 Task: Plan a trip to Caxito, Angola from 12th December, 2023 to 16th December, 2023 for 8 adults.8 bedrooms having 8 beds and 8 bathrooms. Property type can be hotel. Amenities needed are: wifi, air conditioning, TV, pool, gym, breakfast. Look for 5 properties as per requirement.
Action: Mouse moved to (469, 64)
Screenshot: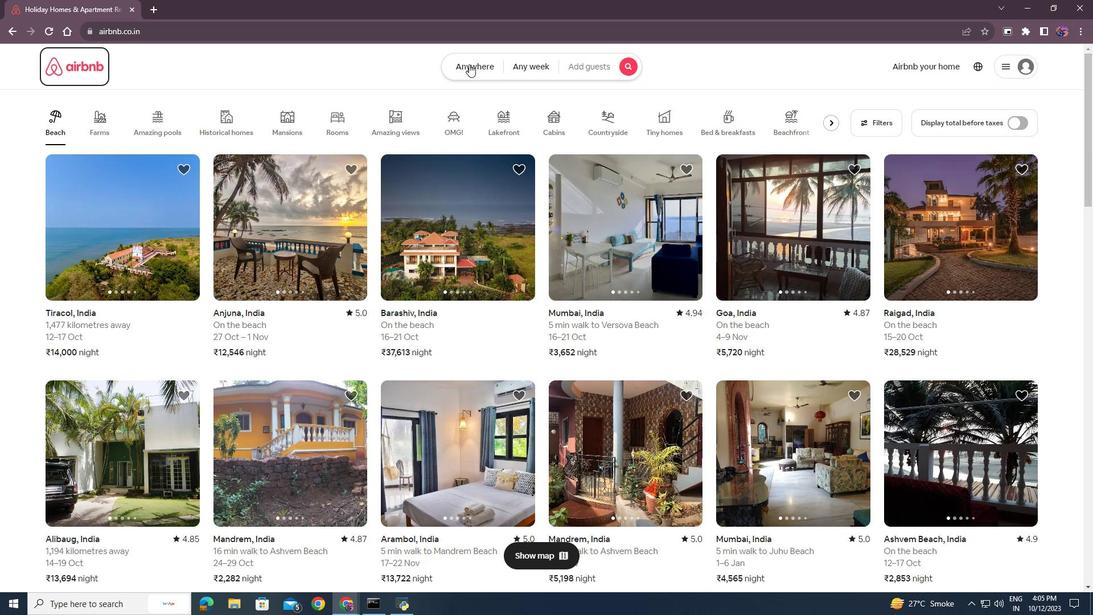 
Action: Mouse pressed left at (469, 64)
Screenshot: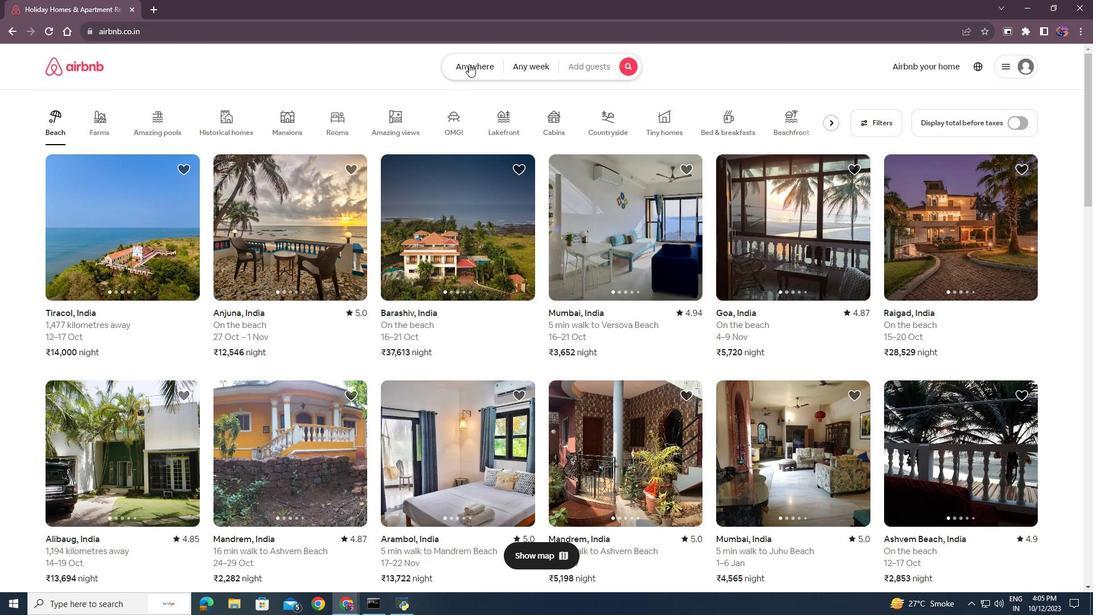 
Action: Mouse moved to (357, 111)
Screenshot: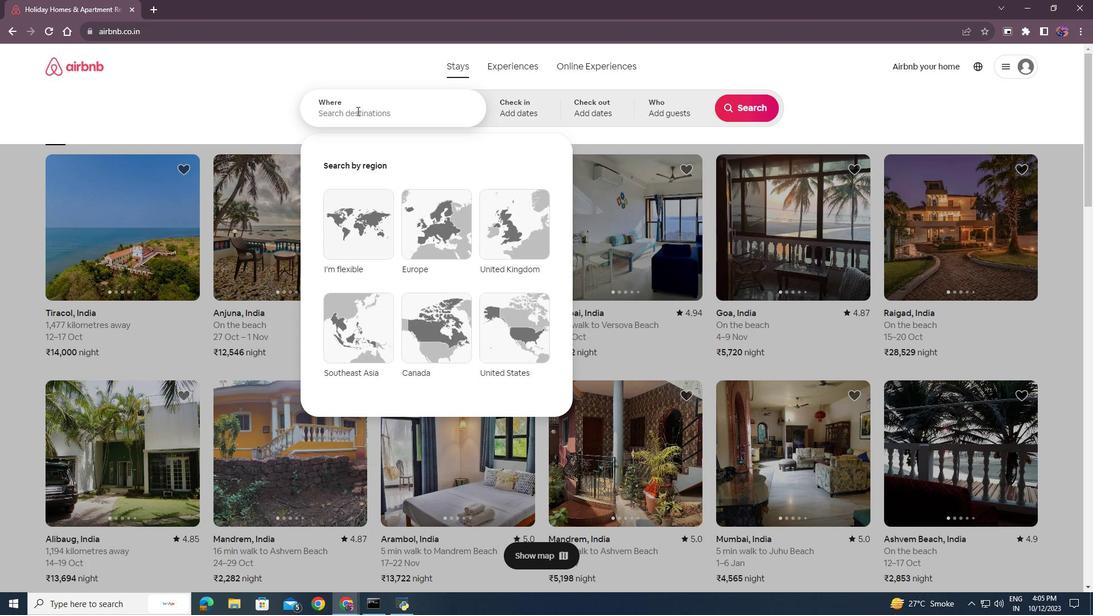 
Action: Mouse pressed left at (357, 111)
Screenshot: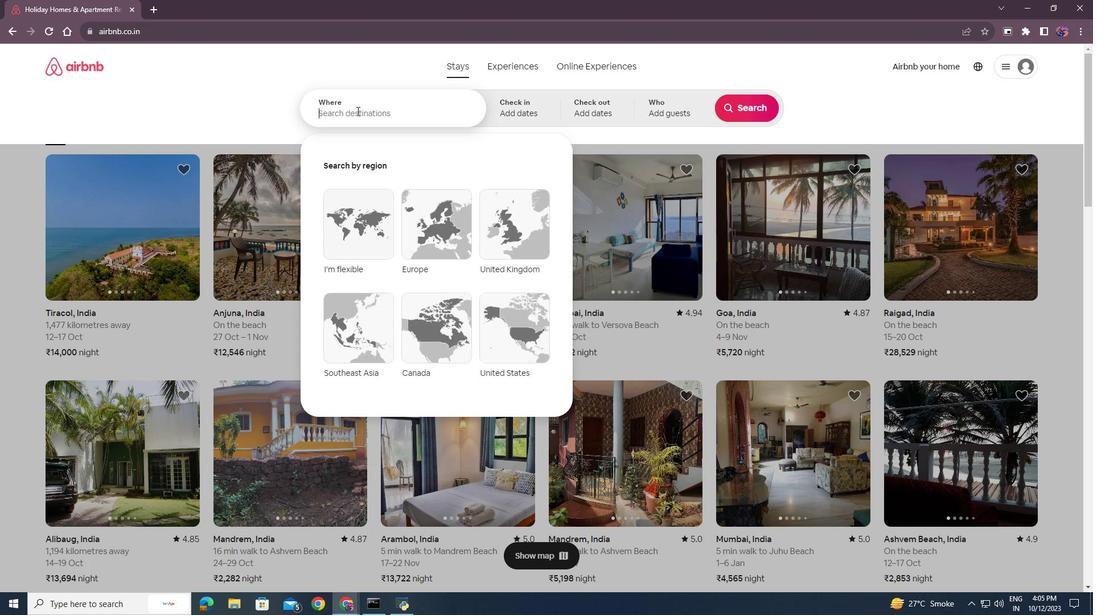 
Action: Mouse moved to (357, 111)
Screenshot: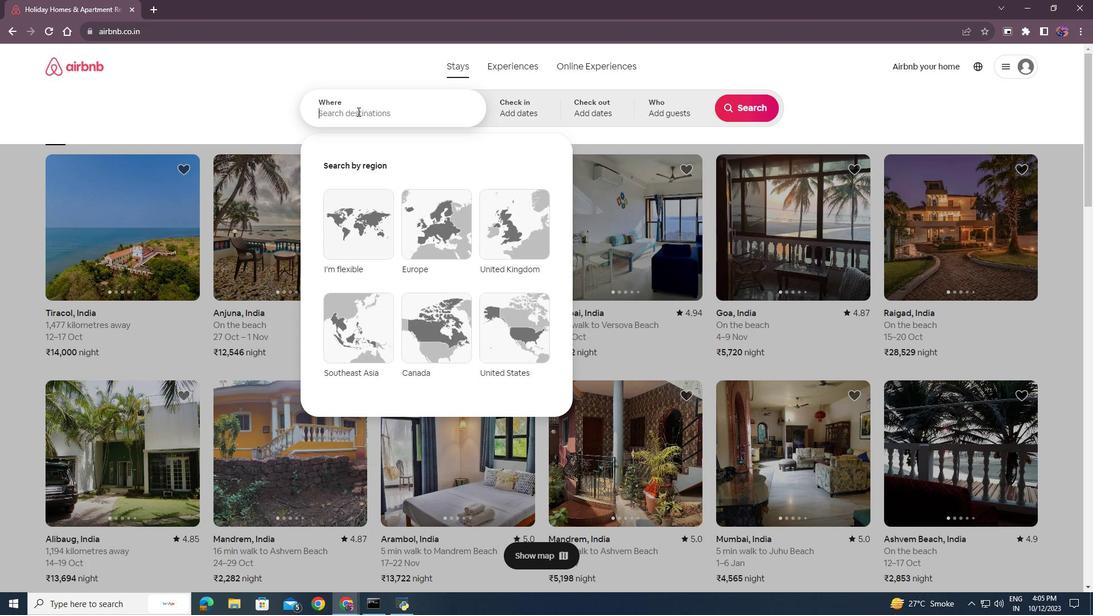 
Action: Key pressed <Key.shift><Key.shift><Key.shift><Key.shift><Key.shift><Key.shift><Key.shift>Caxito,<Key.space><Key.shift>Angola<Key.enter>
Screenshot: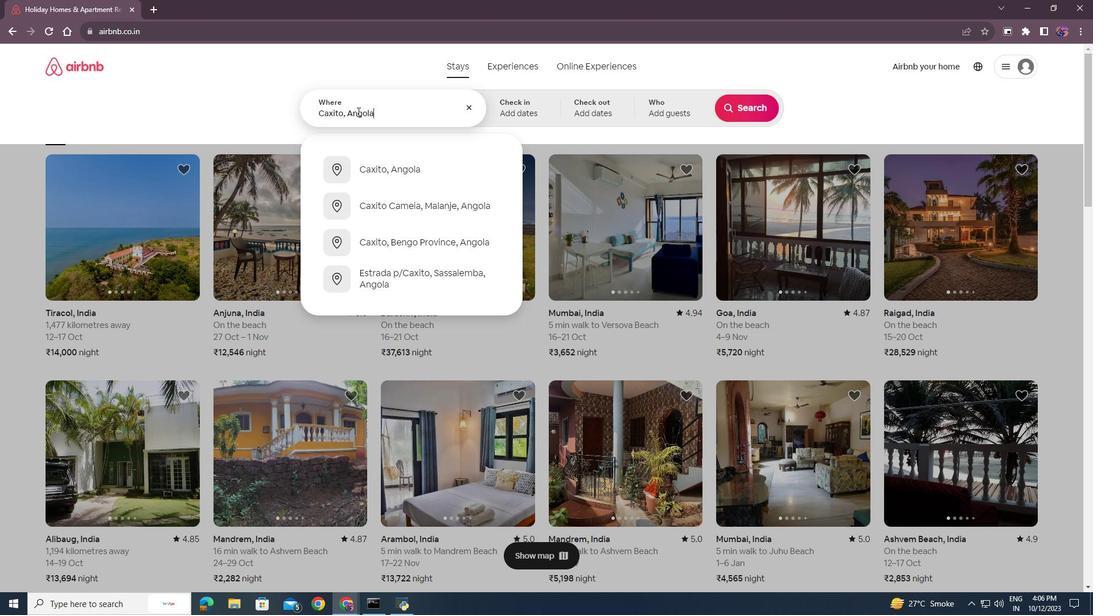 
Action: Mouse moved to (743, 194)
Screenshot: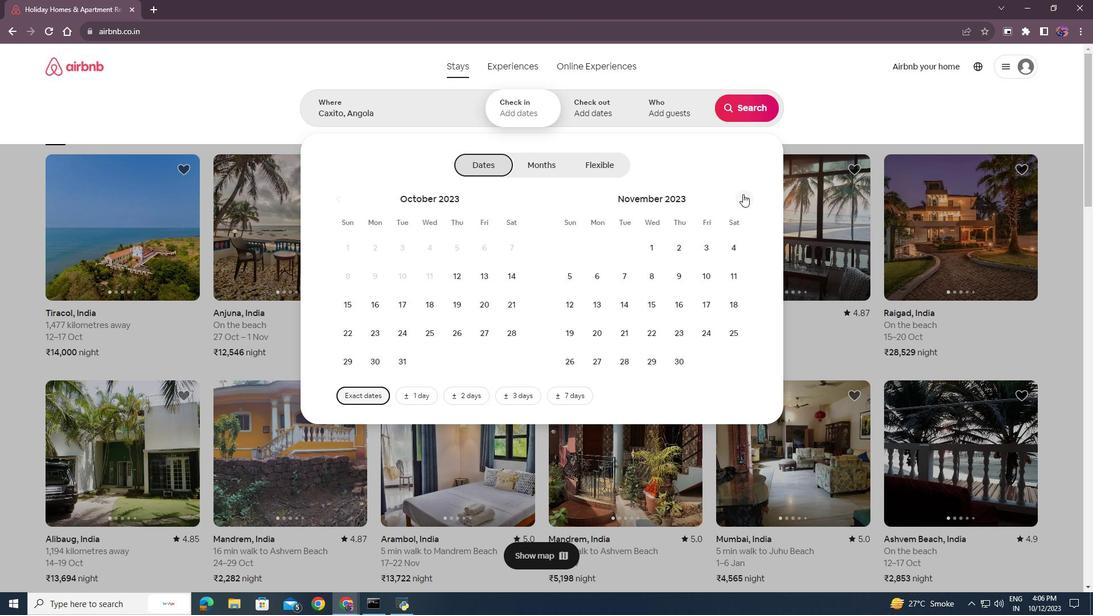
Action: Mouse pressed left at (743, 194)
Screenshot: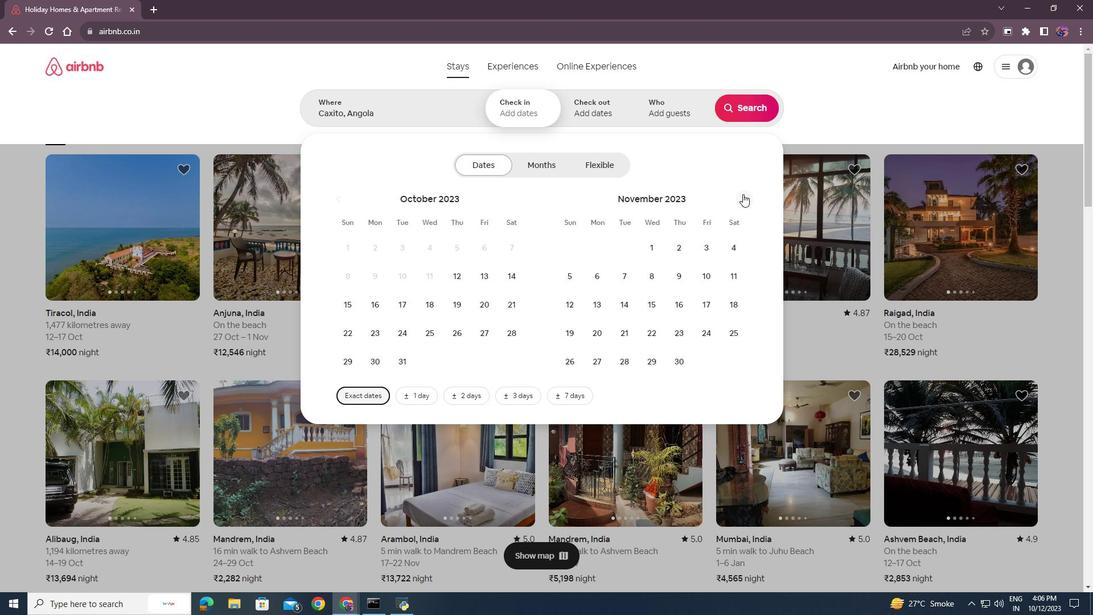 
Action: Mouse moved to (629, 303)
Screenshot: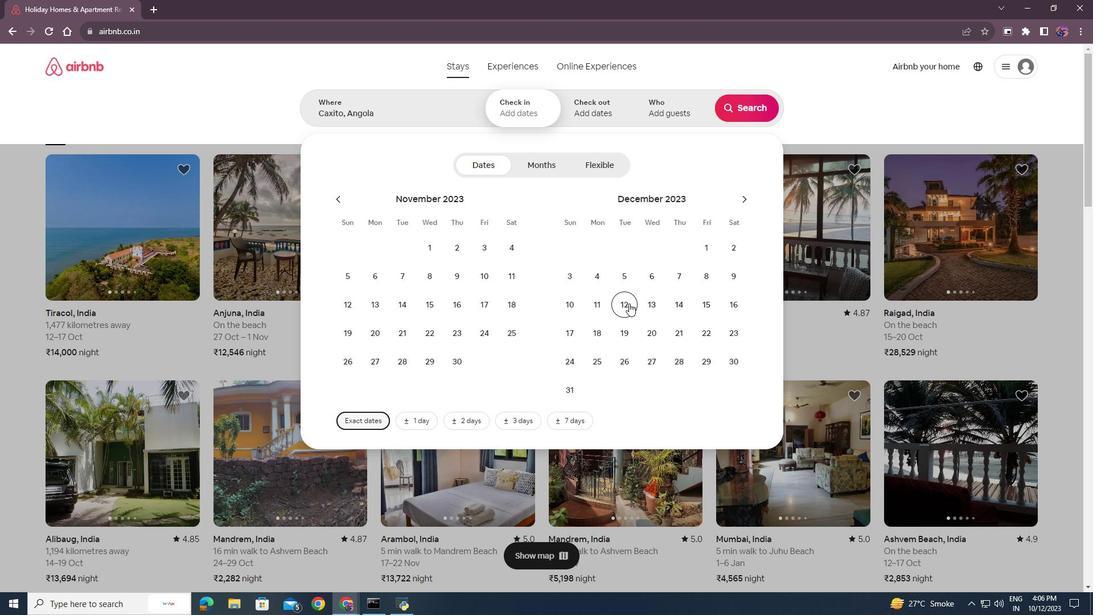 
Action: Mouse pressed left at (629, 303)
Screenshot: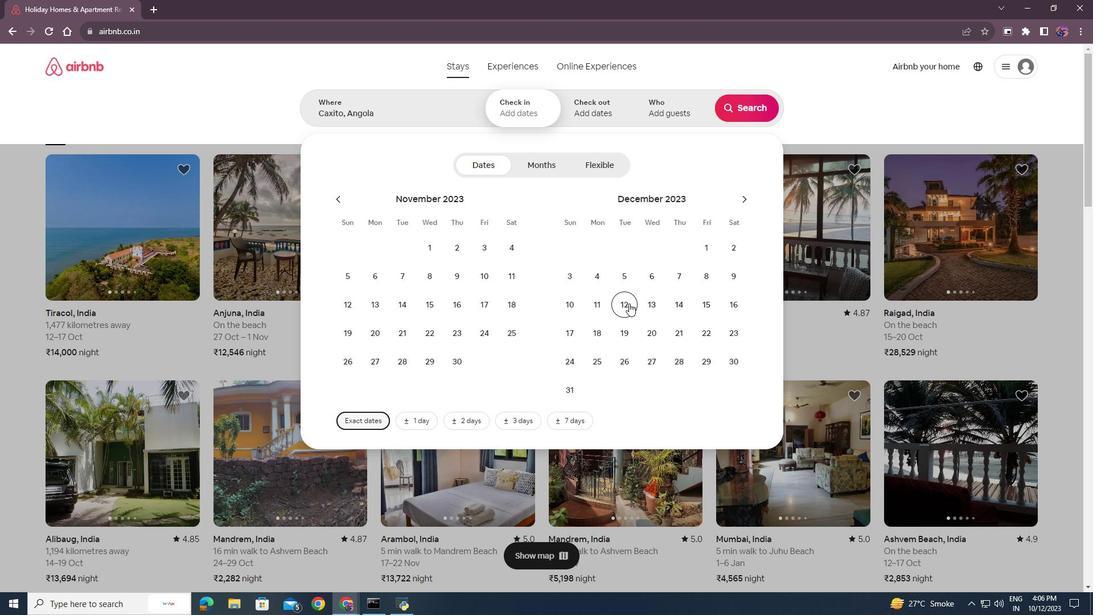
Action: Mouse moved to (734, 304)
Screenshot: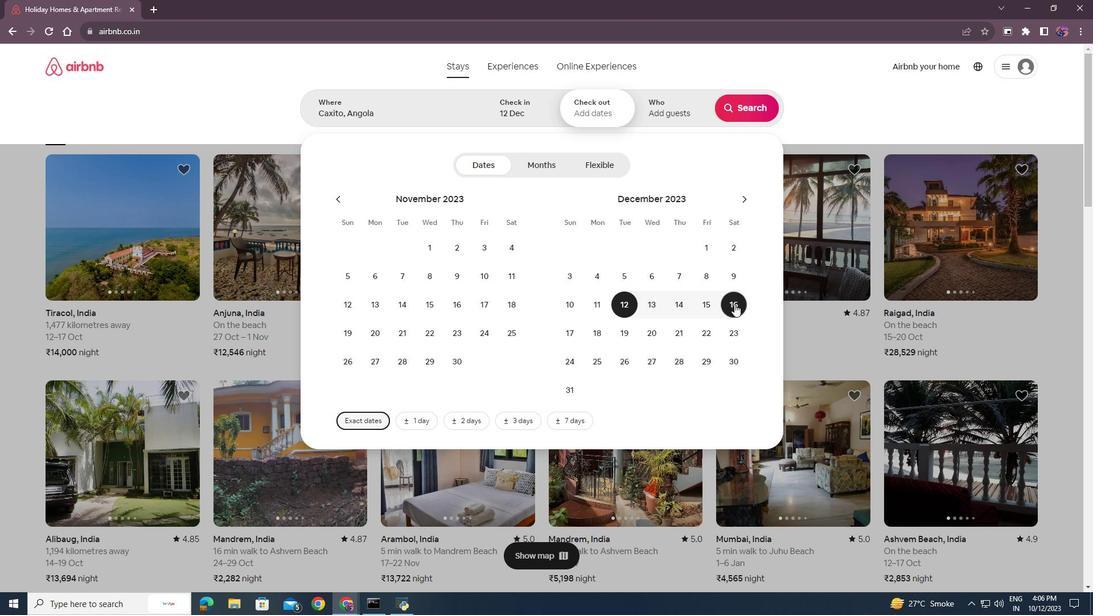 
Action: Mouse pressed left at (734, 304)
Screenshot: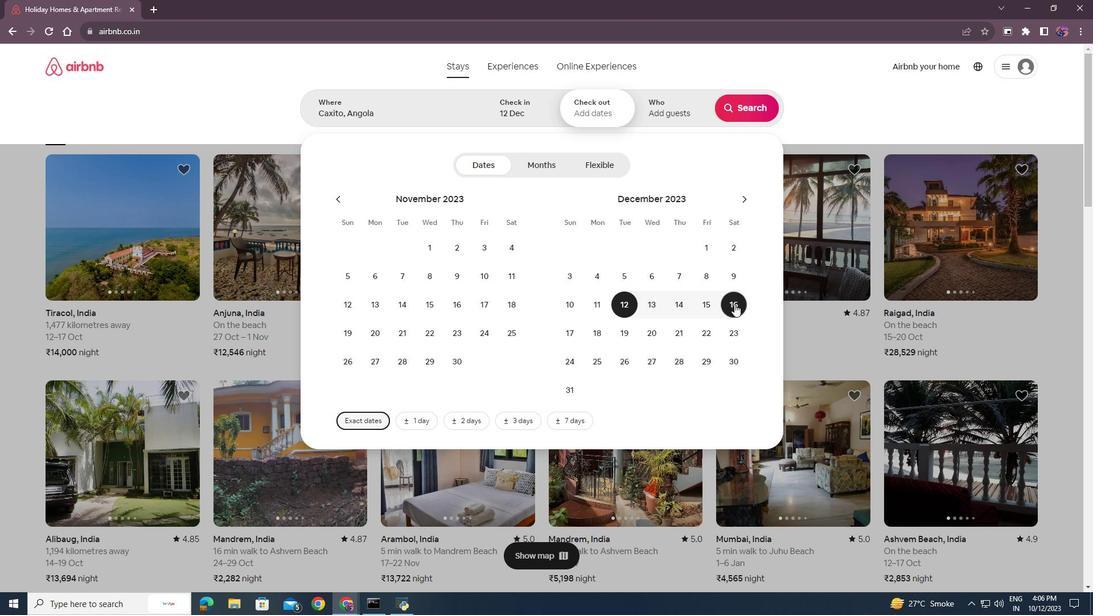 
Action: Mouse moved to (672, 110)
Screenshot: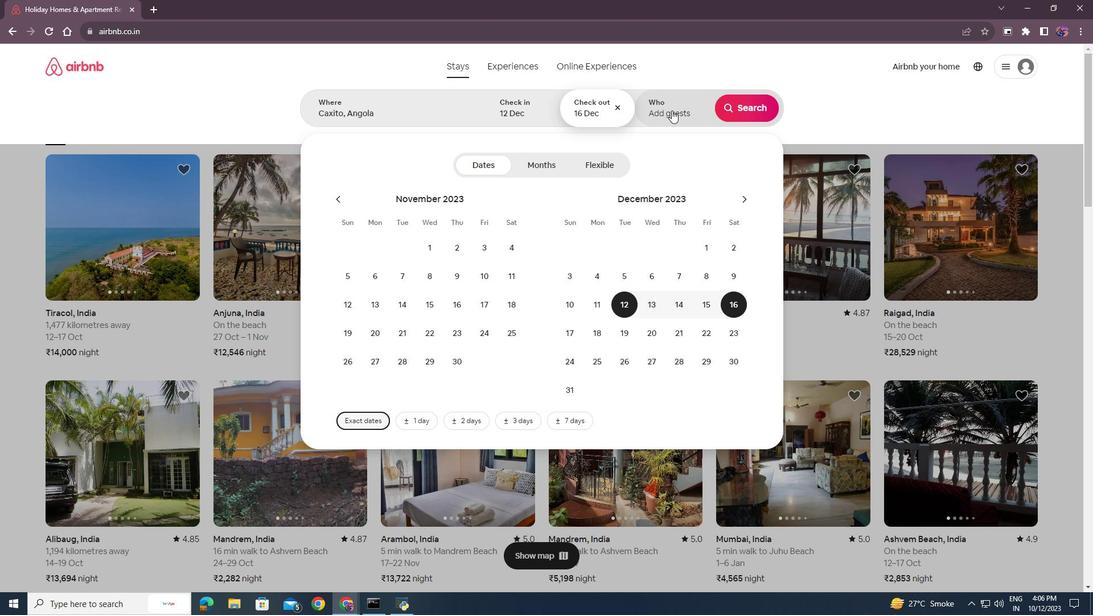 
Action: Mouse pressed left at (672, 110)
Screenshot: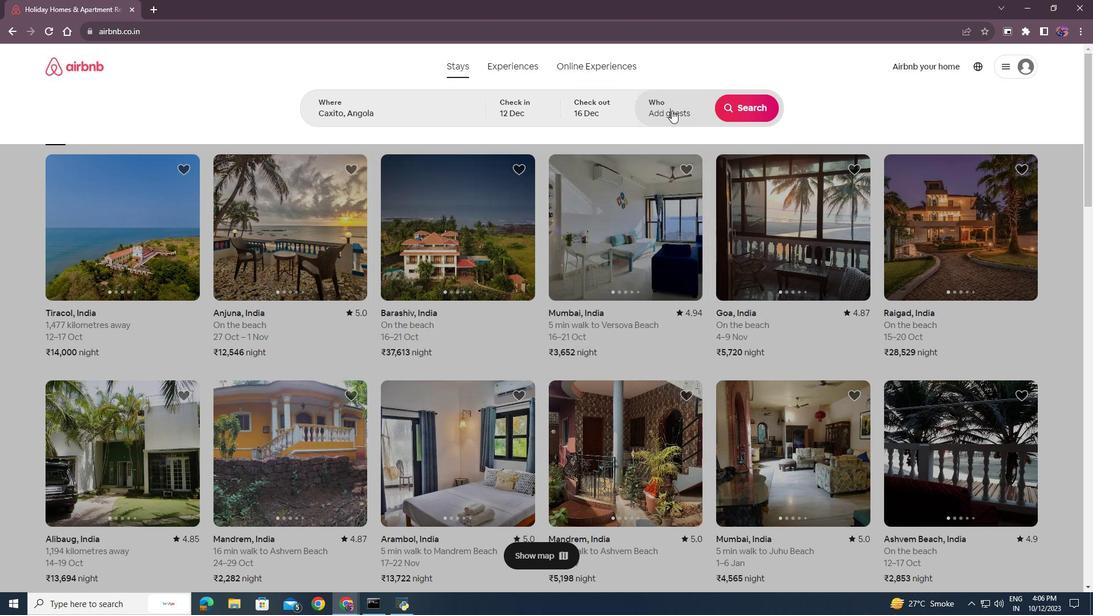 
Action: Mouse moved to (750, 166)
Screenshot: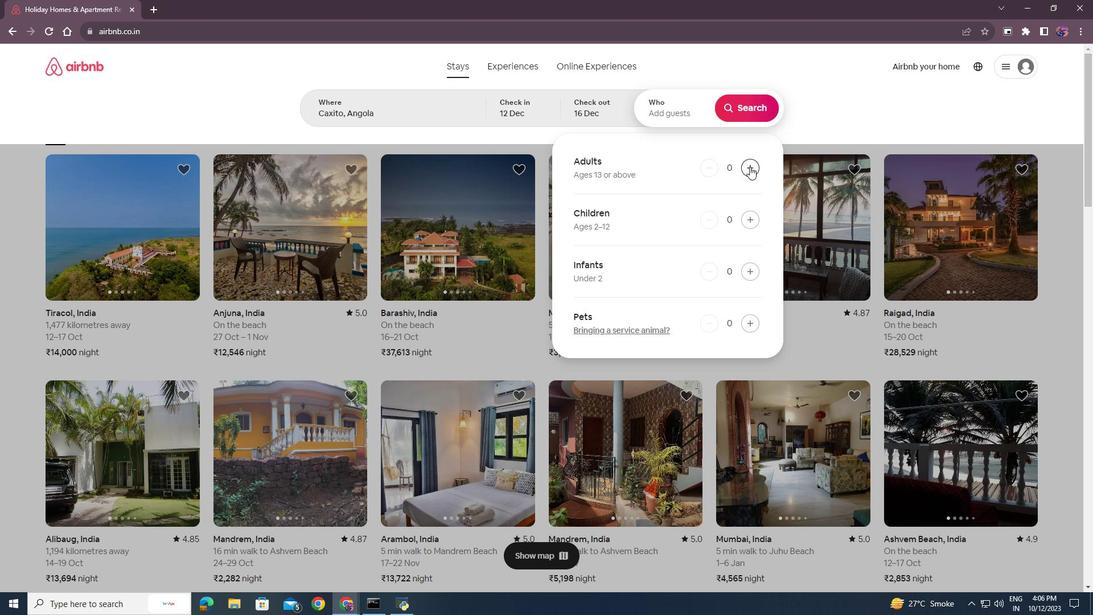 
Action: Mouse pressed left at (750, 166)
Screenshot: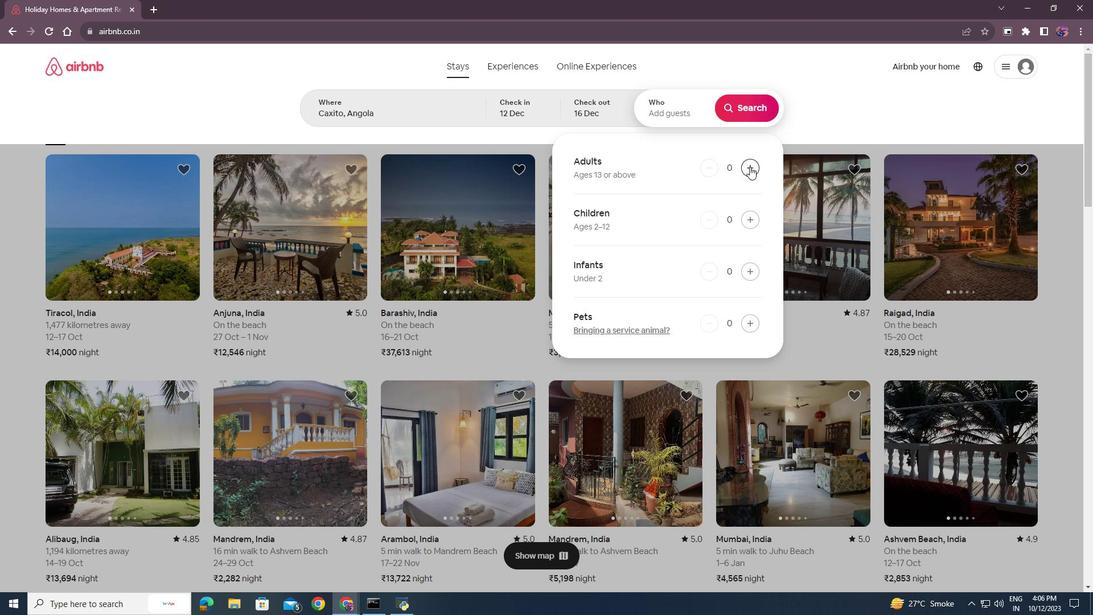 
Action: Mouse pressed left at (750, 166)
Screenshot: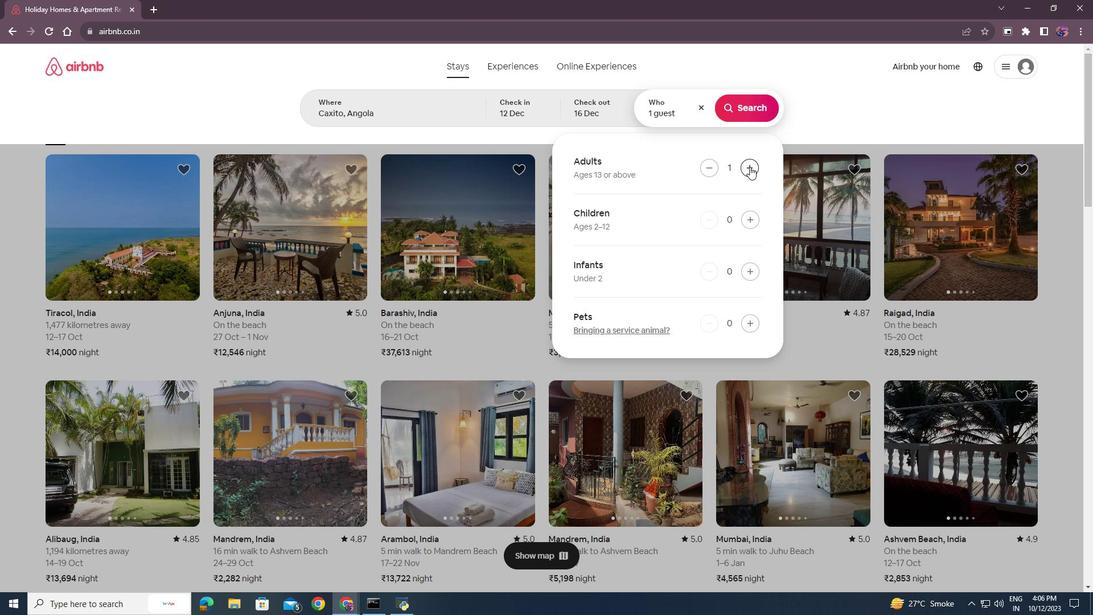 
Action: Mouse pressed left at (750, 166)
Screenshot: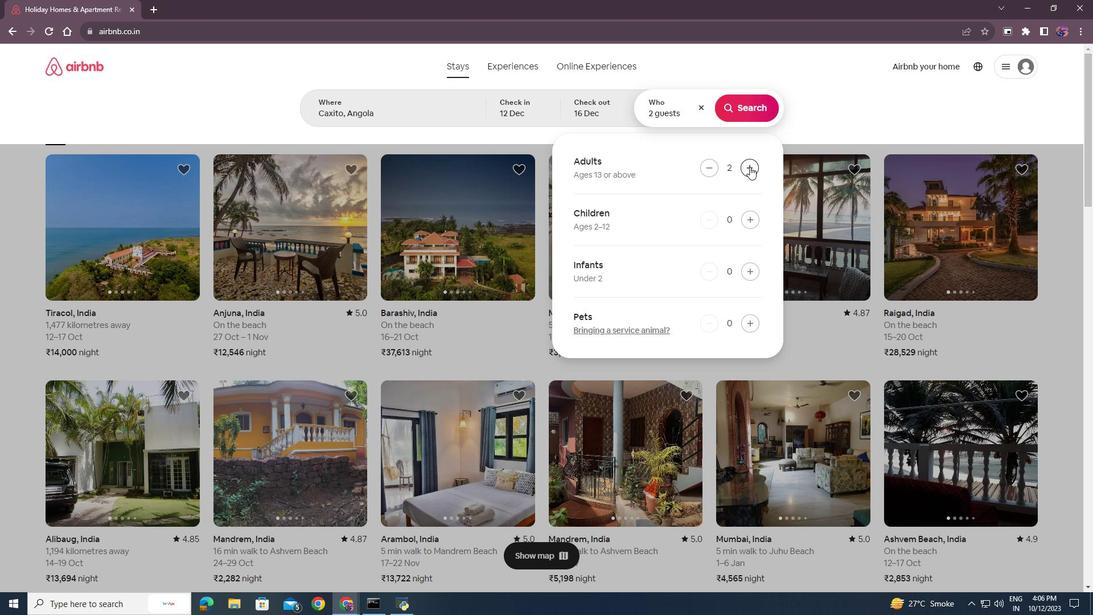 
Action: Mouse pressed left at (750, 166)
Screenshot: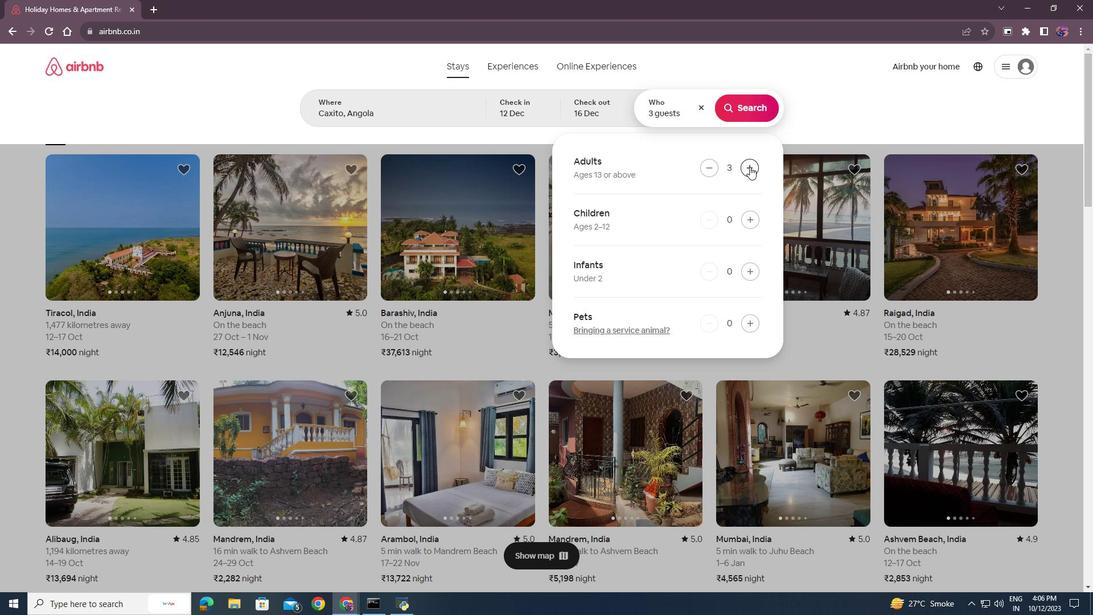 
Action: Mouse pressed left at (750, 166)
Screenshot: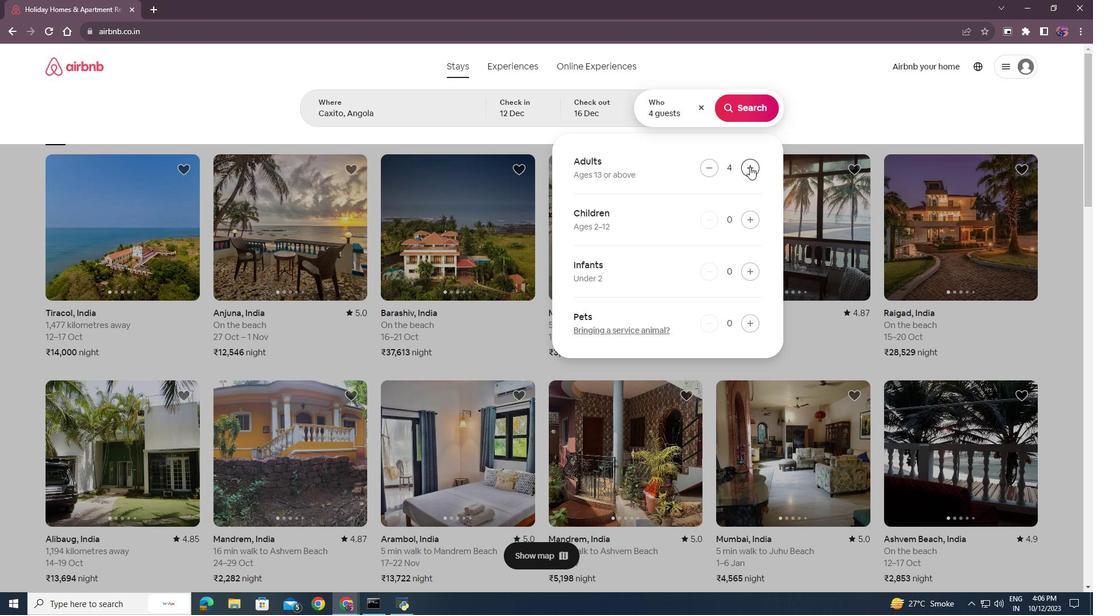 
Action: Mouse pressed left at (750, 166)
Screenshot: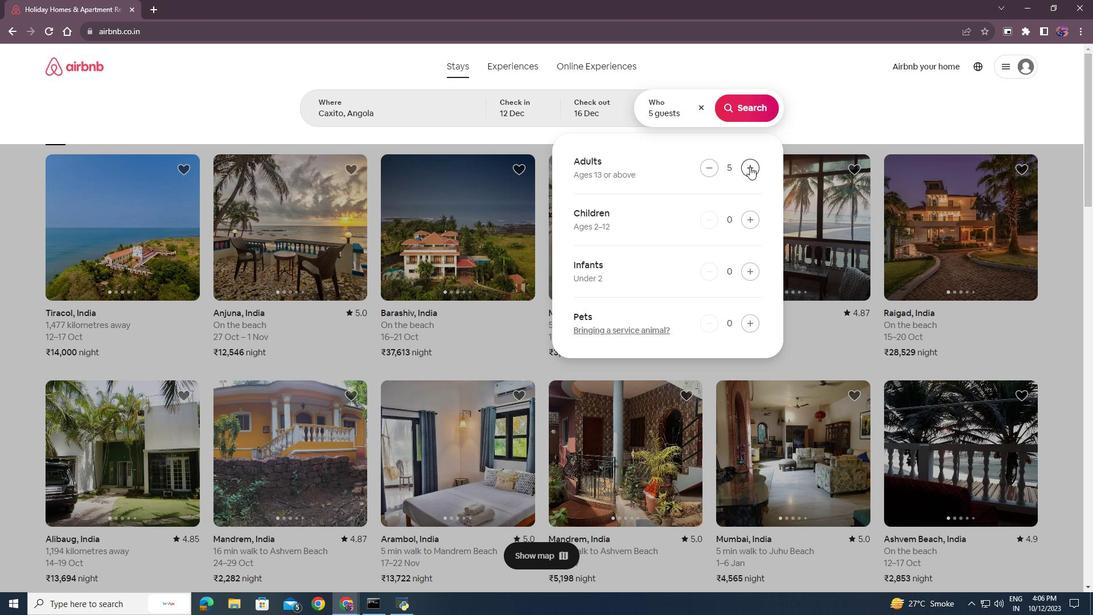 
Action: Mouse pressed left at (750, 166)
Screenshot: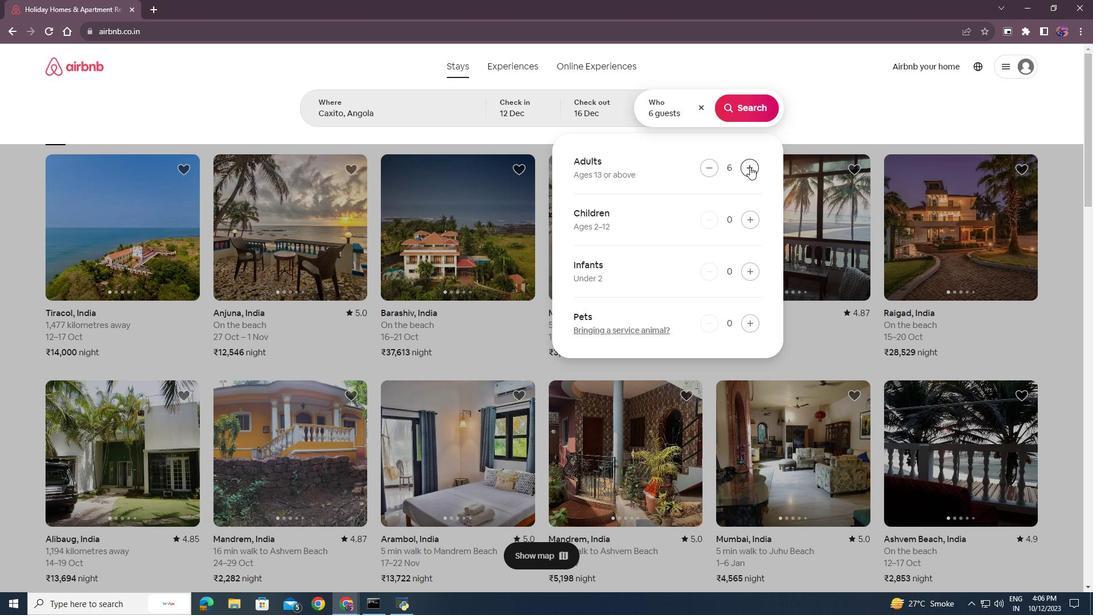
Action: Mouse pressed left at (750, 166)
Screenshot: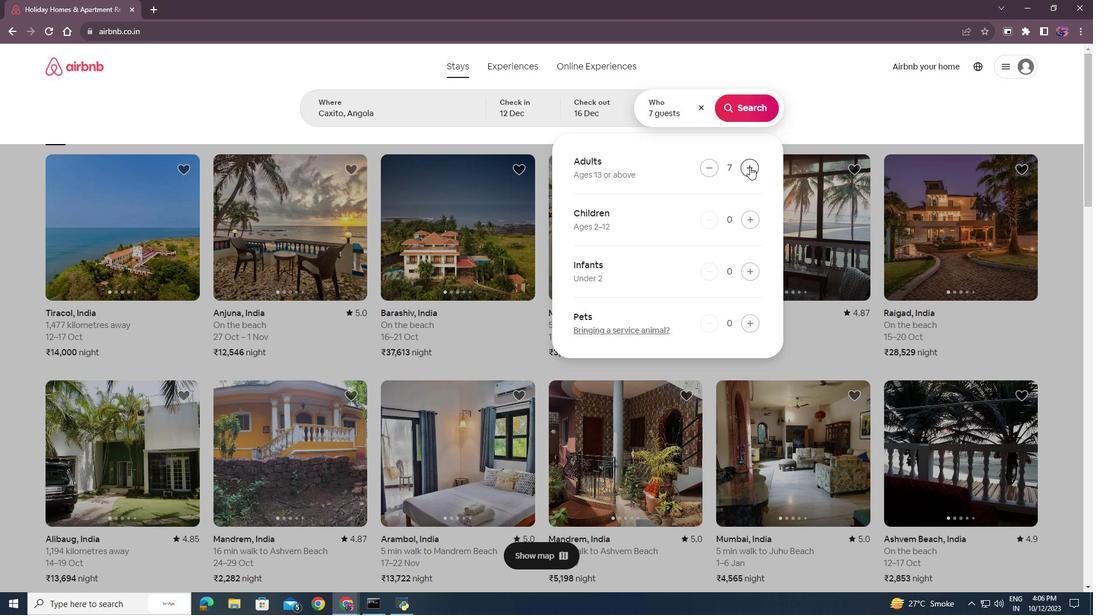 
Action: Mouse moved to (742, 100)
Screenshot: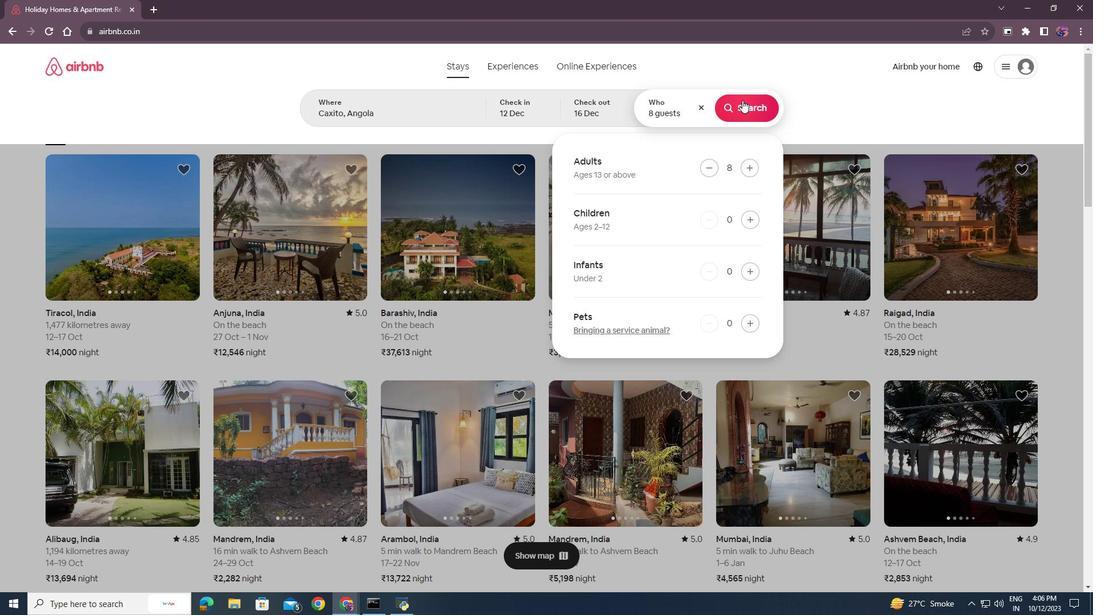 
Action: Mouse pressed left at (742, 100)
Screenshot: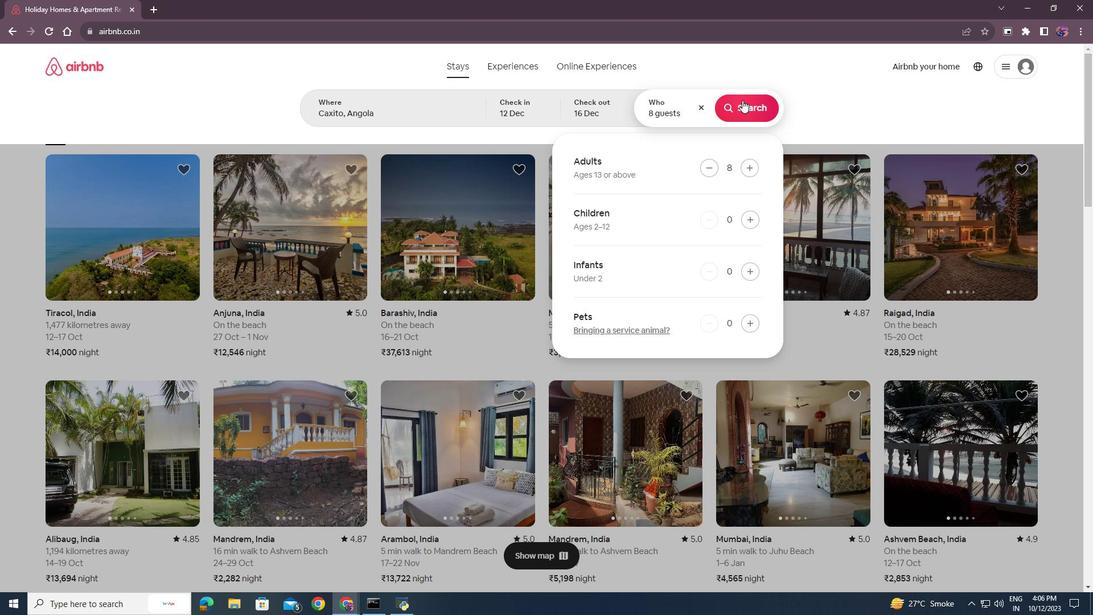 
Action: Mouse moved to (912, 112)
Screenshot: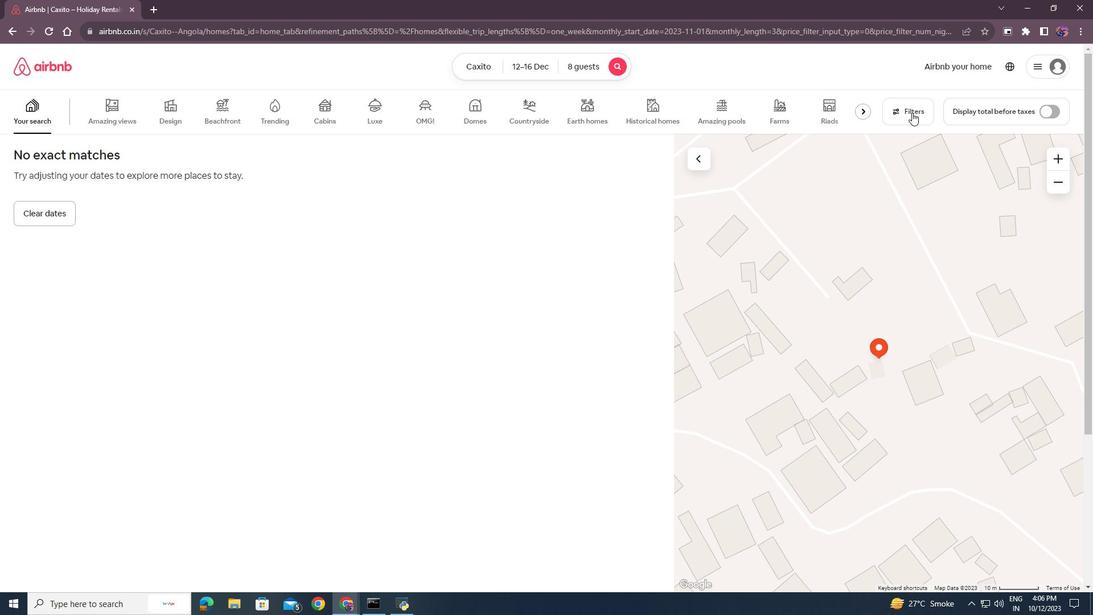 
Action: Mouse pressed left at (912, 112)
Screenshot: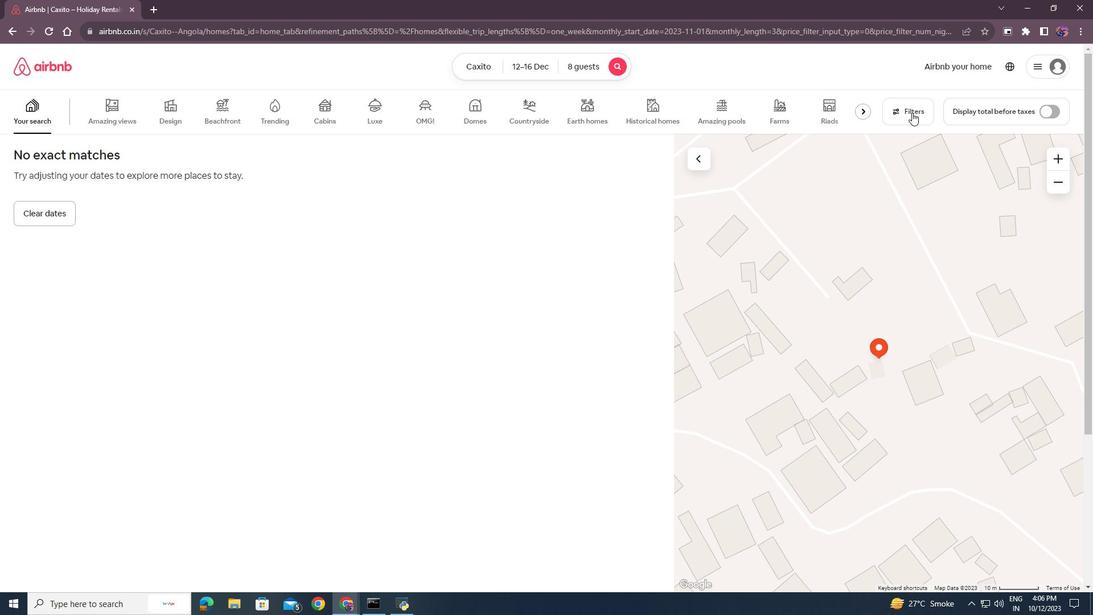 
Action: Mouse moved to (520, 370)
Screenshot: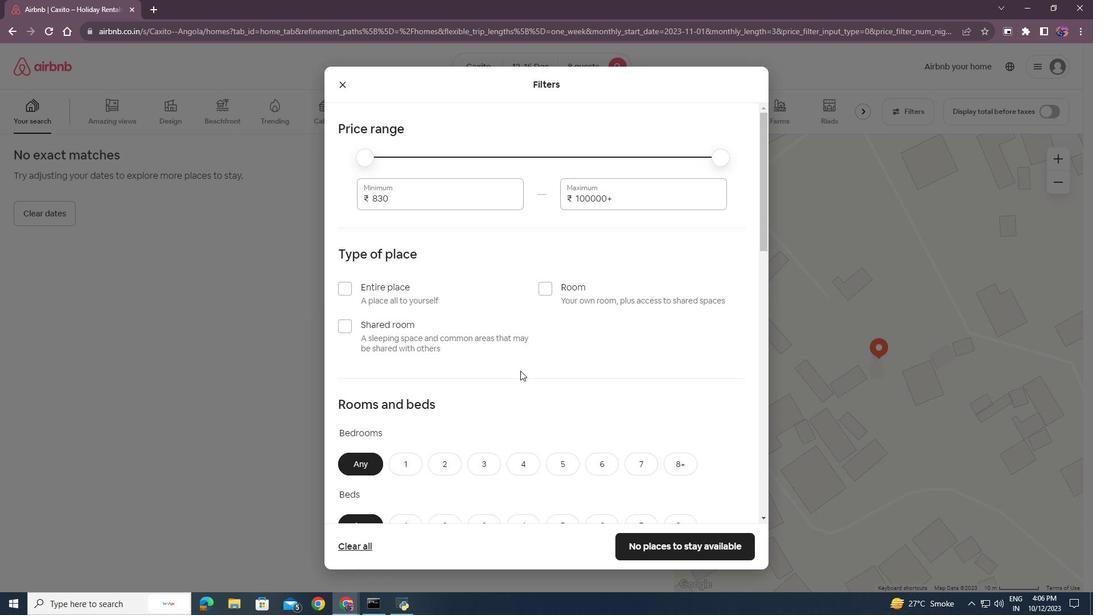 
Action: Mouse scrolled (520, 370) with delta (0, 0)
Screenshot: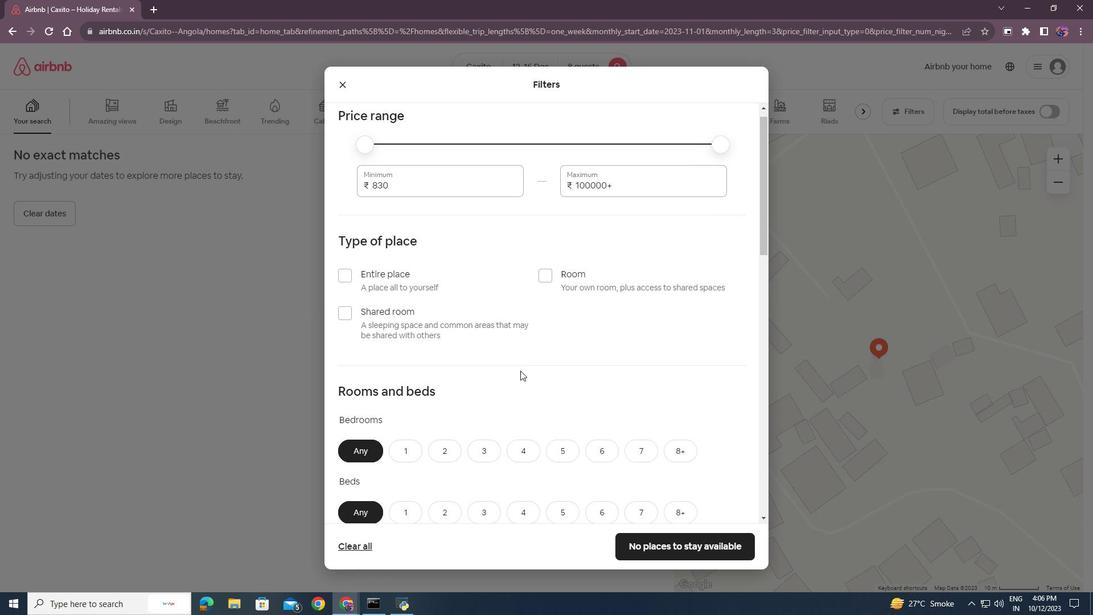 
Action: Mouse scrolled (520, 370) with delta (0, 0)
Screenshot: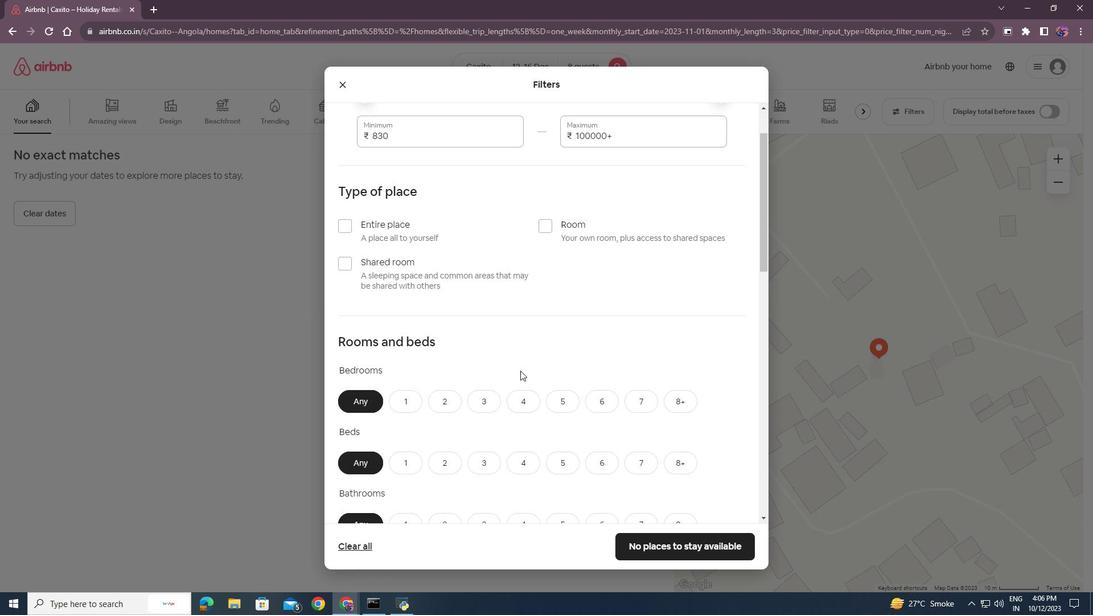 
Action: Mouse moved to (689, 349)
Screenshot: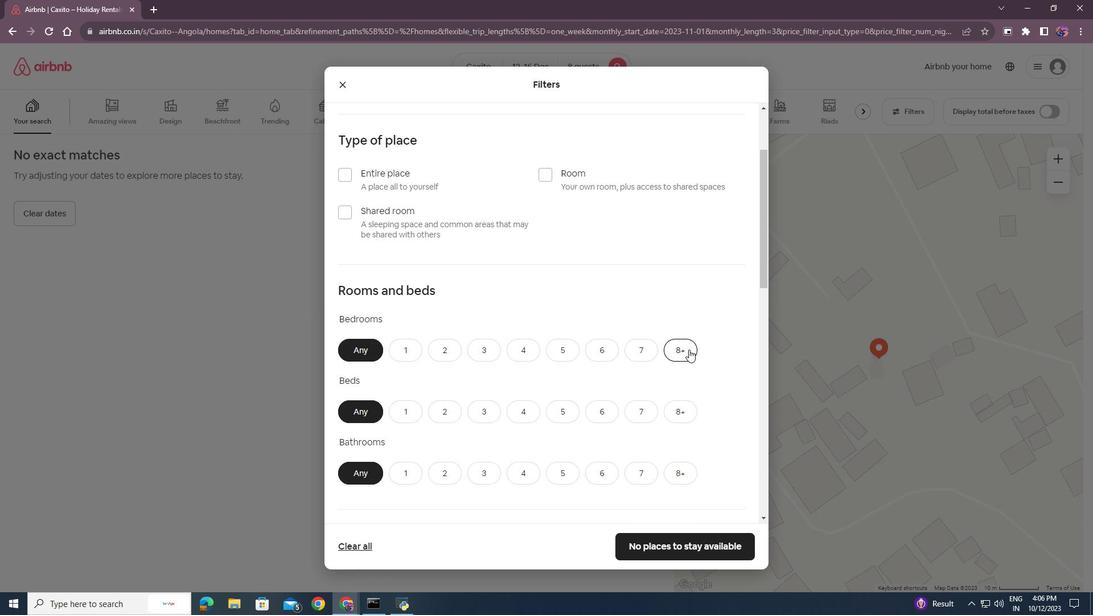 
Action: Mouse pressed left at (689, 349)
Screenshot: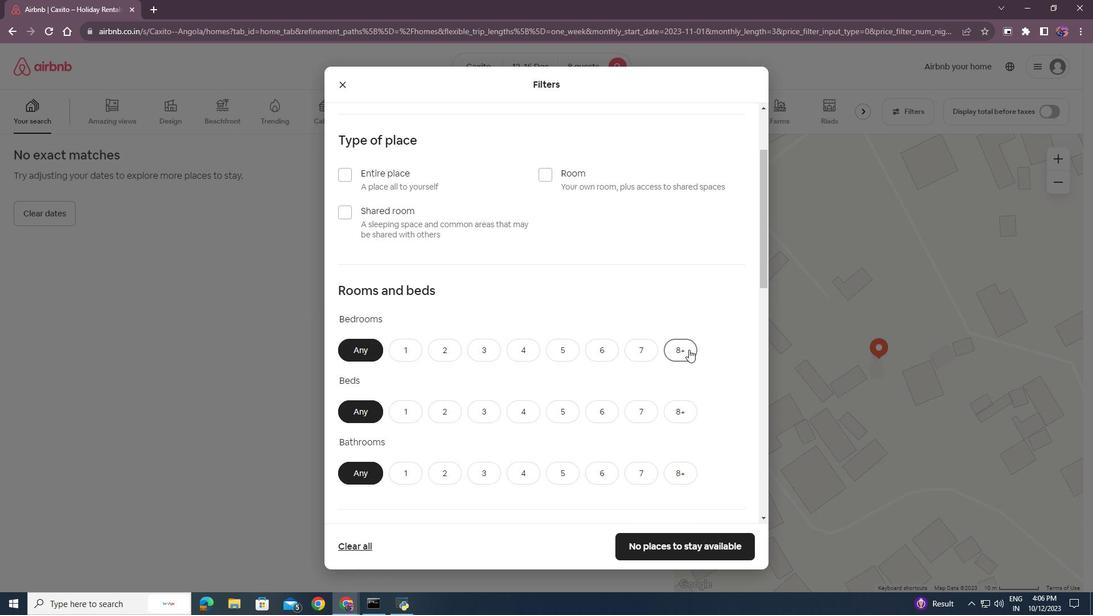 
Action: Mouse moved to (681, 412)
Screenshot: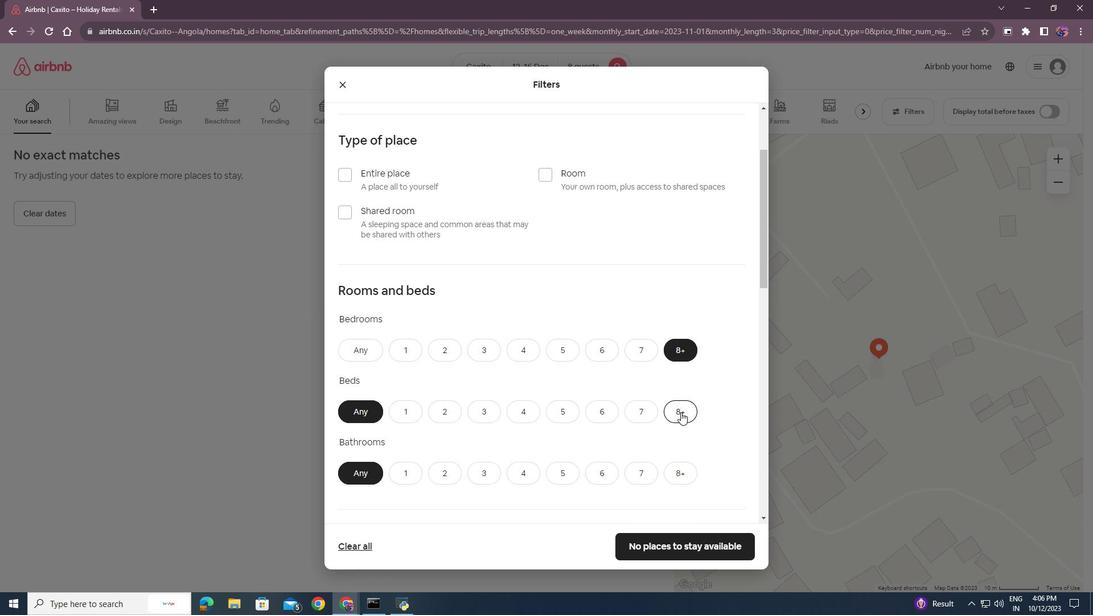 
Action: Mouse pressed left at (681, 412)
Screenshot: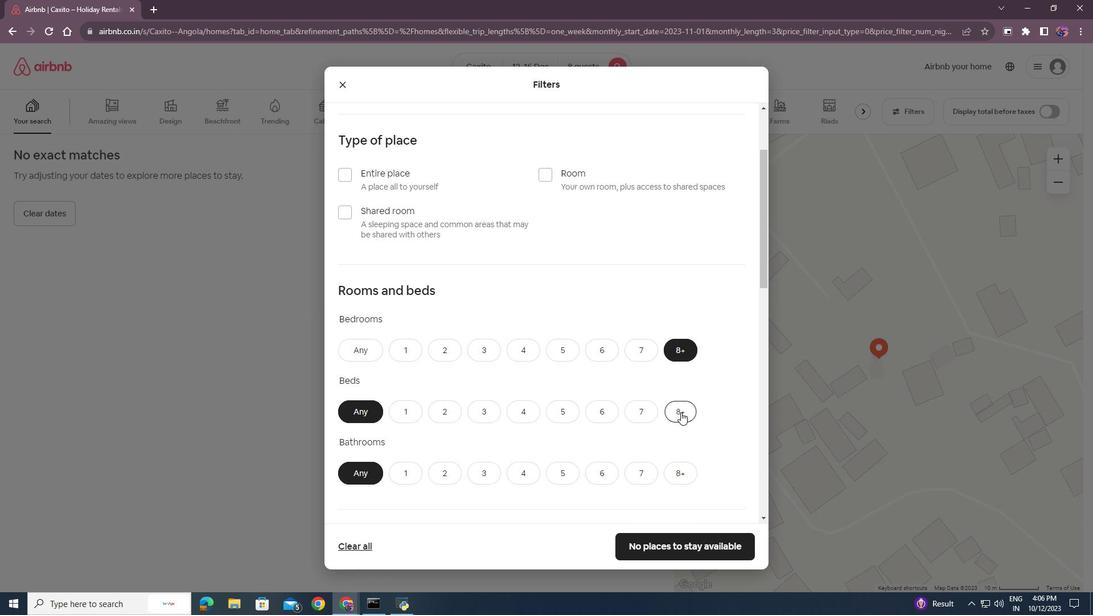 
Action: Mouse scrolled (681, 411) with delta (0, 0)
Screenshot: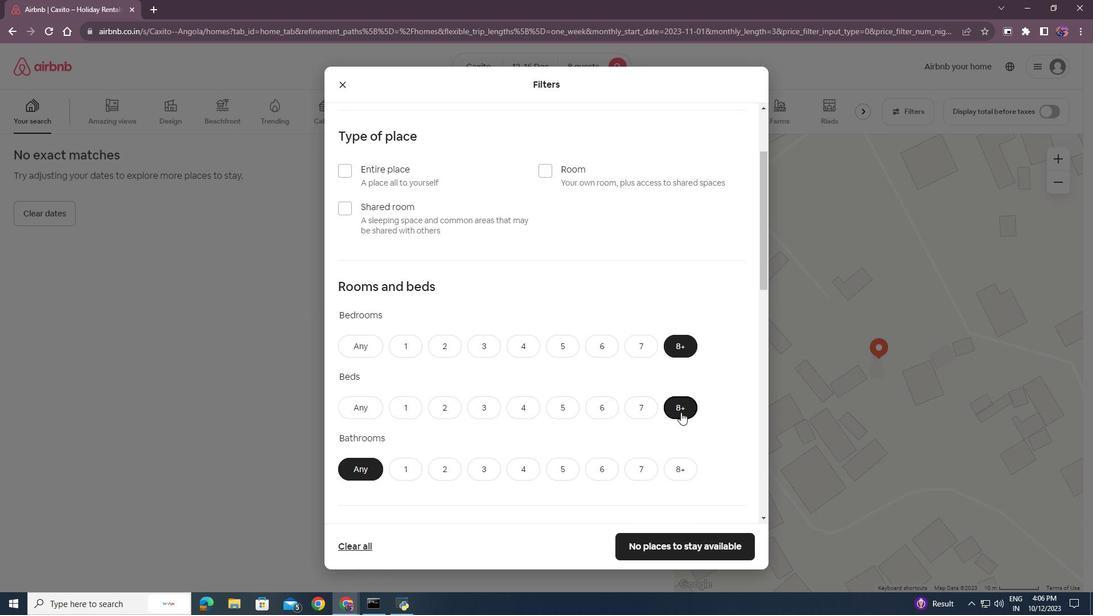 
Action: Mouse scrolled (681, 411) with delta (0, 0)
Screenshot: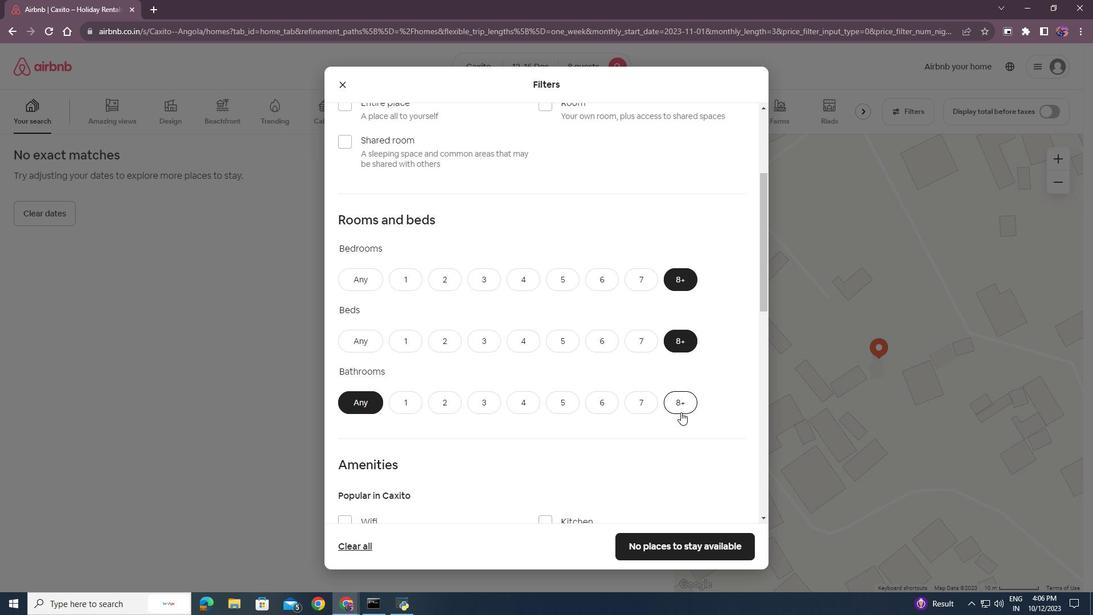 
Action: Mouse moved to (681, 362)
Screenshot: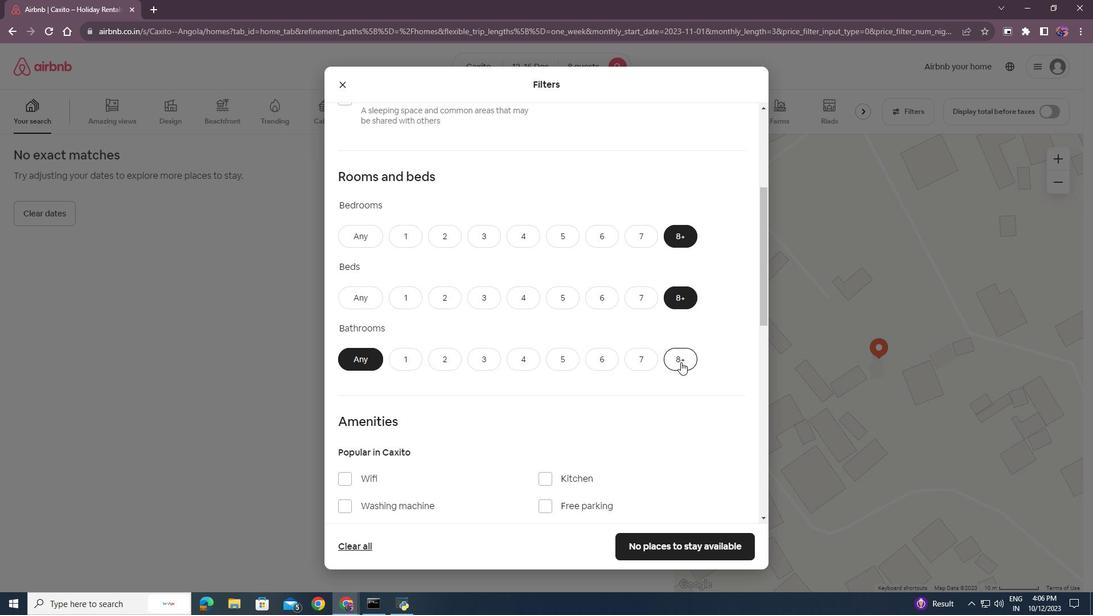 
Action: Mouse pressed left at (681, 362)
Screenshot: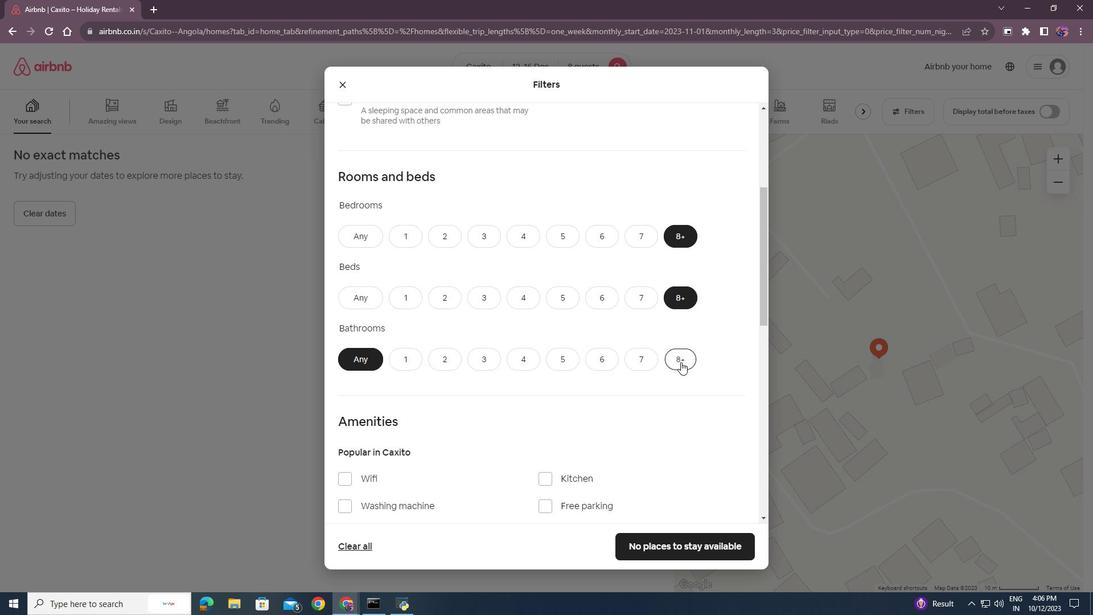 
Action: Mouse moved to (632, 406)
Screenshot: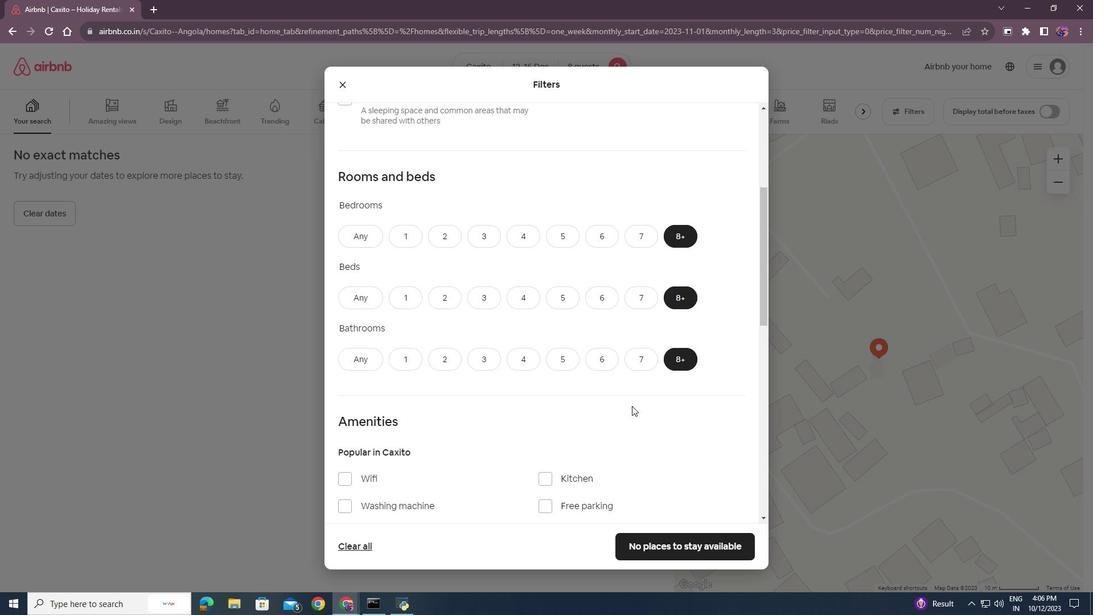 
Action: Mouse scrolled (632, 405) with delta (0, 0)
Screenshot: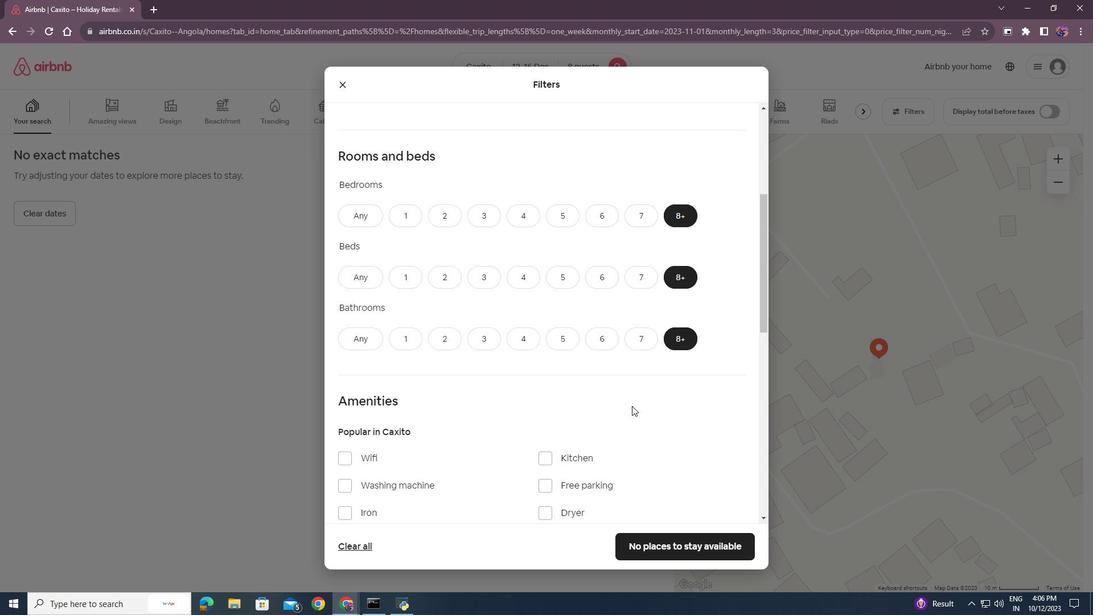 
Action: Mouse scrolled (632, 405) with delta (0, 0)
Screenshot: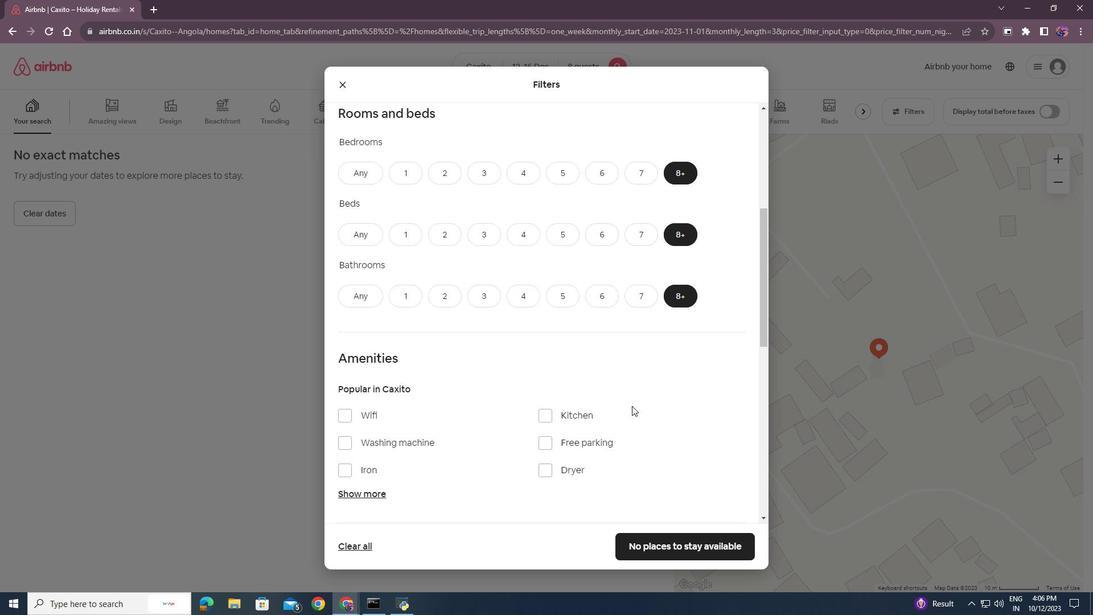 
Action: Mouse scrolled (632, 405) with delta (0, 0)
Screenshot: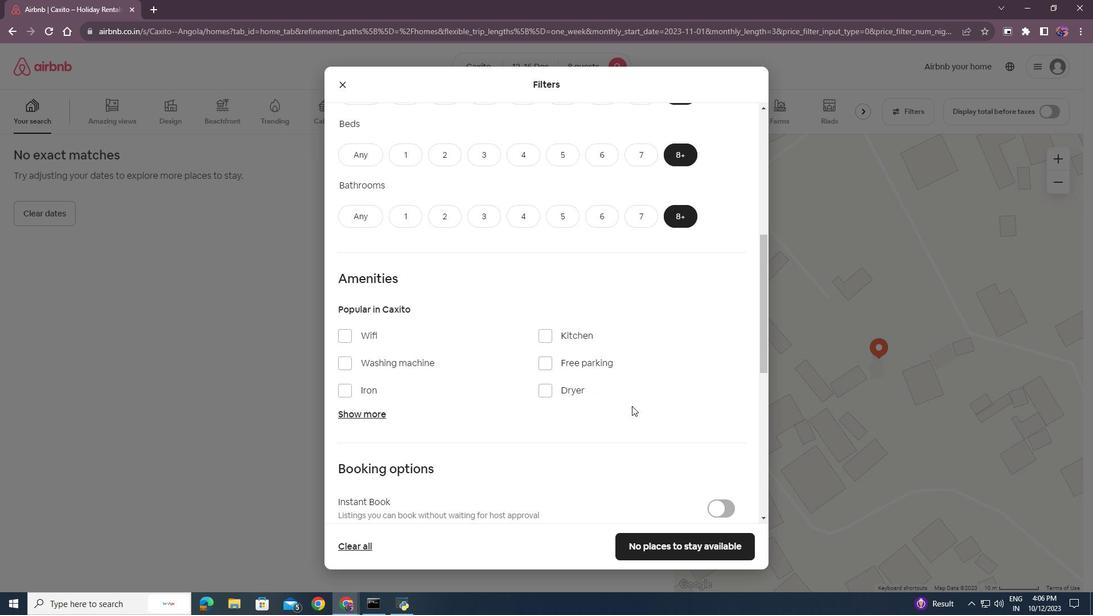 
Action: Mouse moved to (345, 307)
Screenshot: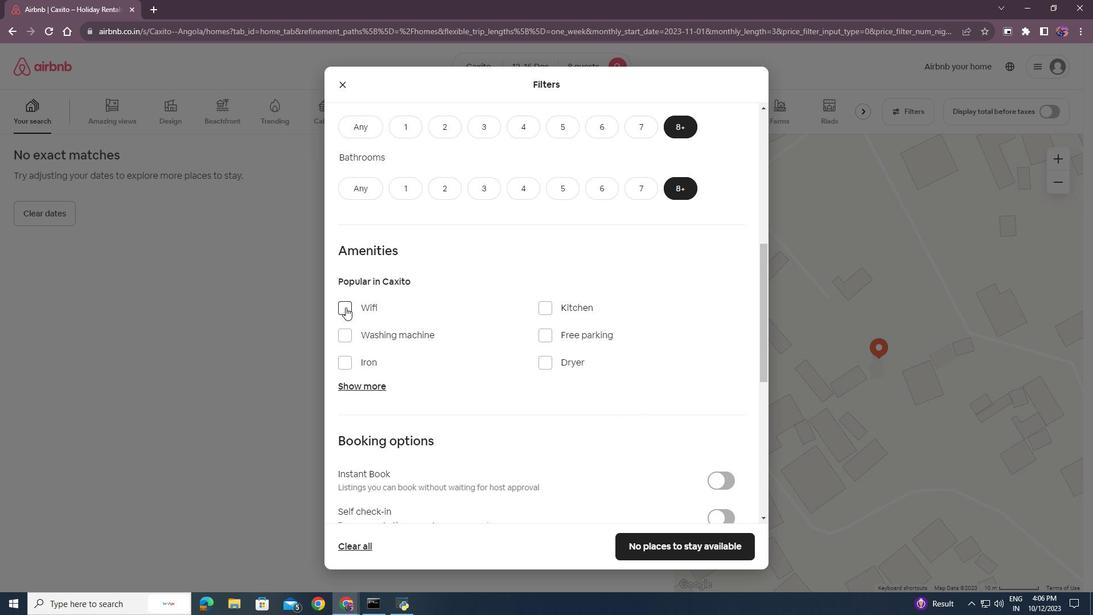 
Action: Mouse pressed left at (345, 307)
Screenshot: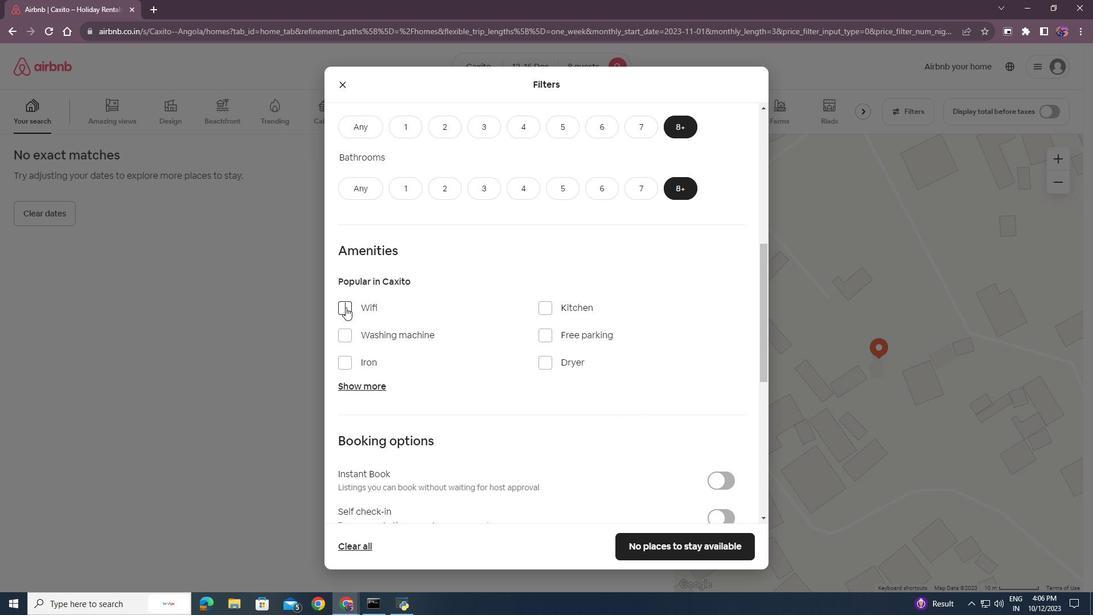 
Action: Mouse moved to (342, 387)
Screenshot: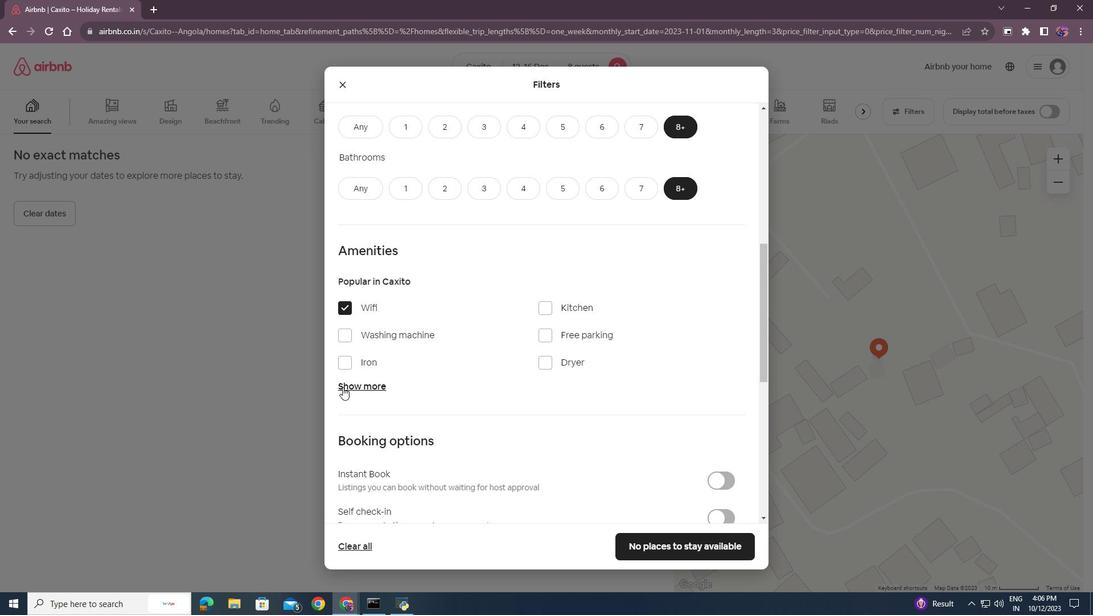 
Action: Mouse pressed left at (342, 387)
Screenshot: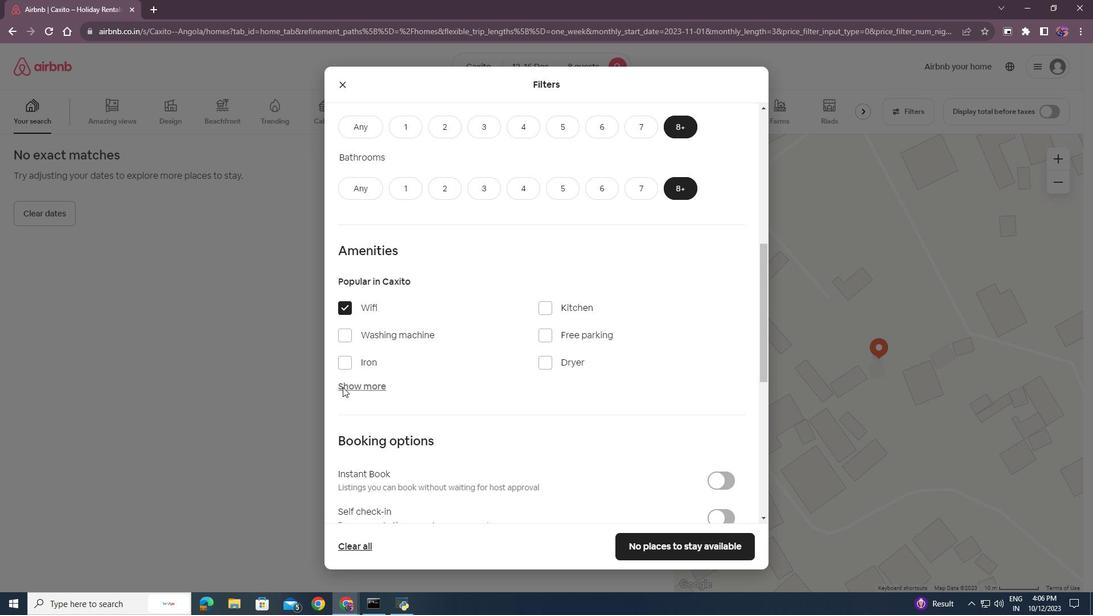 
Action: Mouse moved to (436, 393)
Screenshot: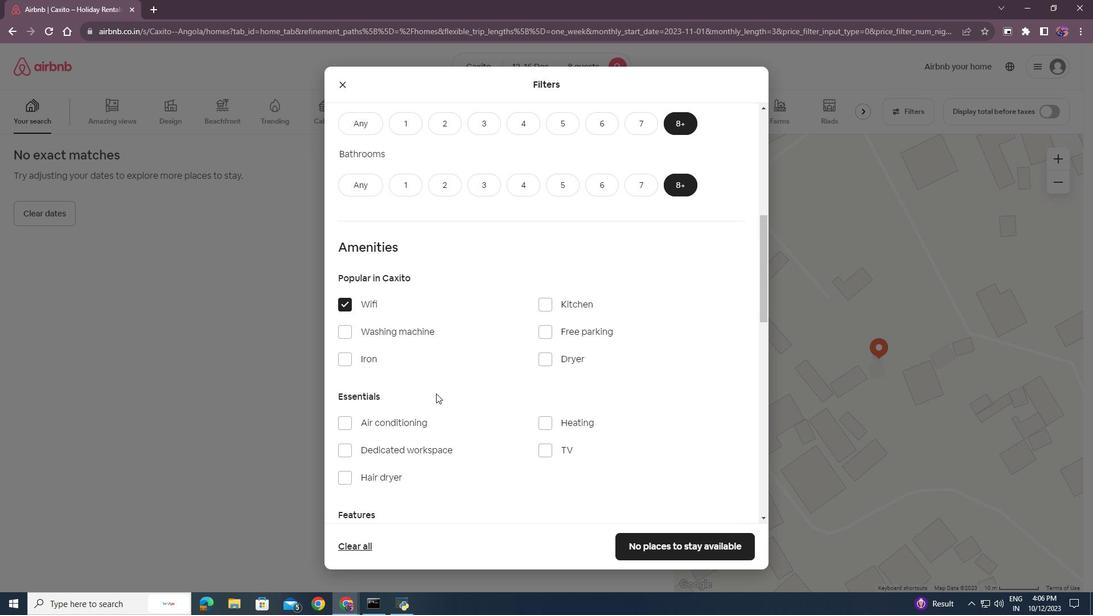 
Action: Mouse scrolled (436, 393) with delta (0, 0)
Screenshot: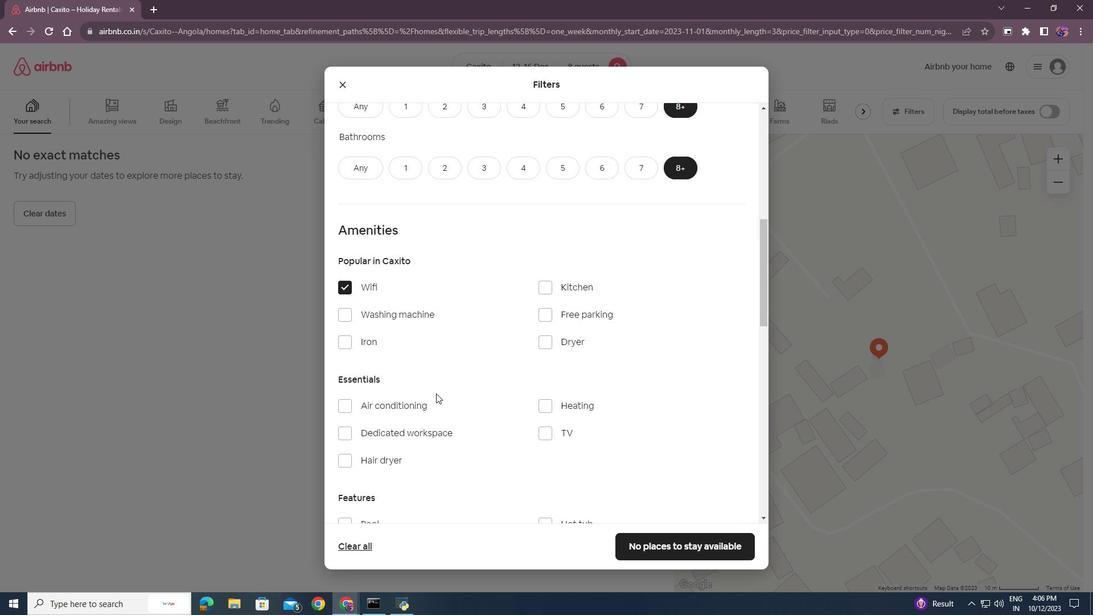 
Action: Mouse scrolled (436, 393) with delta (0, 0)
Screenshot: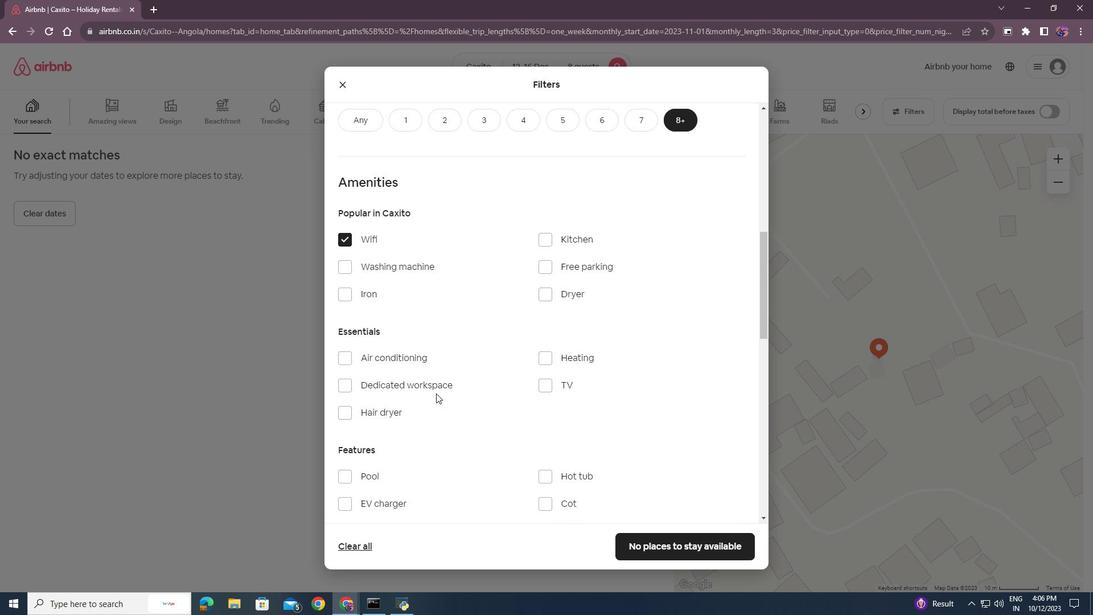 
Action: Mouse moved to (344, 313)
Screenshot: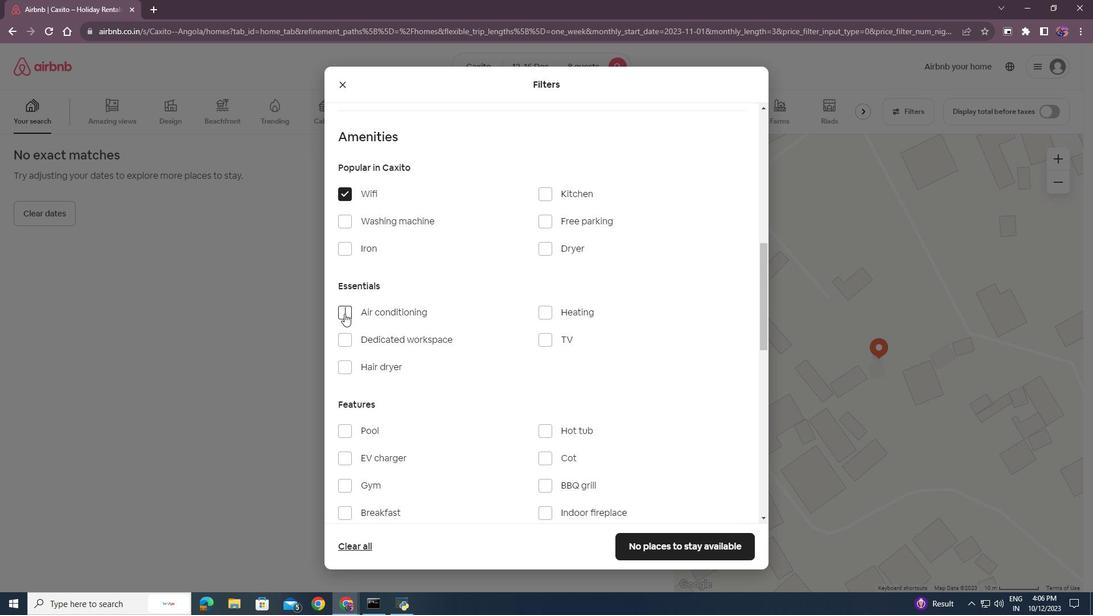 
Action: Mouse pressed left at (344, 313)
Screenshot: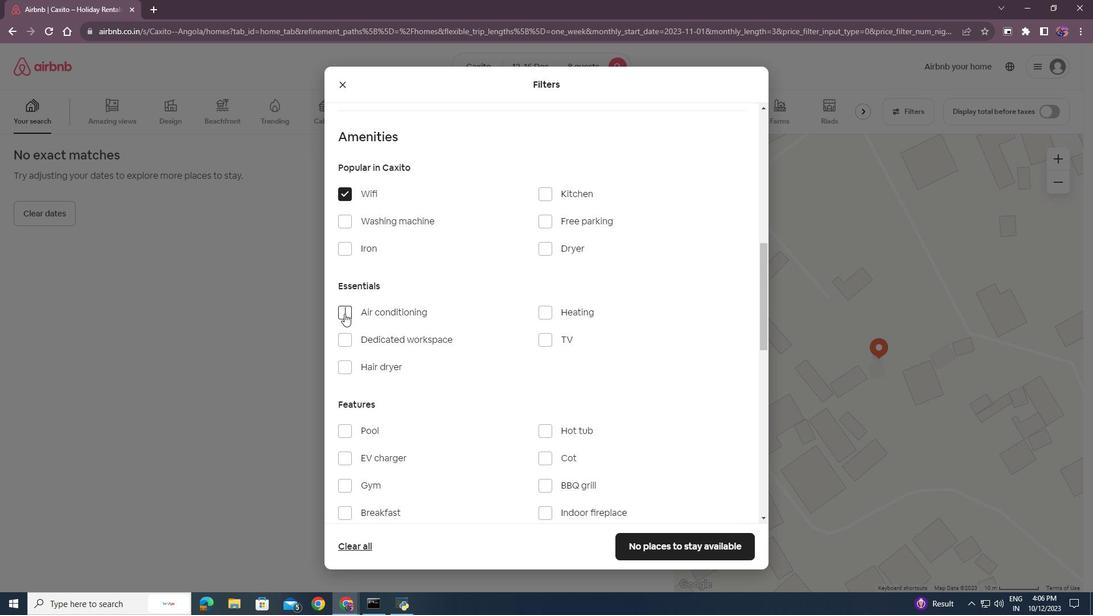 
Action: Mouse moved to (522, 308)
Screenshot: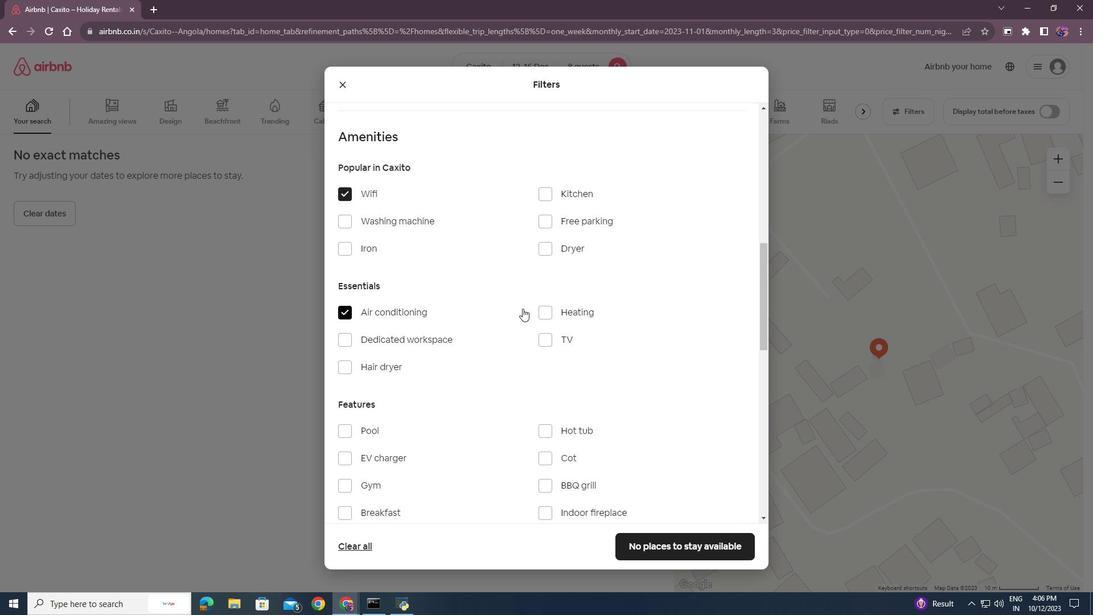 
Action: Mouse scrolled (522, 308) with delta (0, 0)
Screenshot: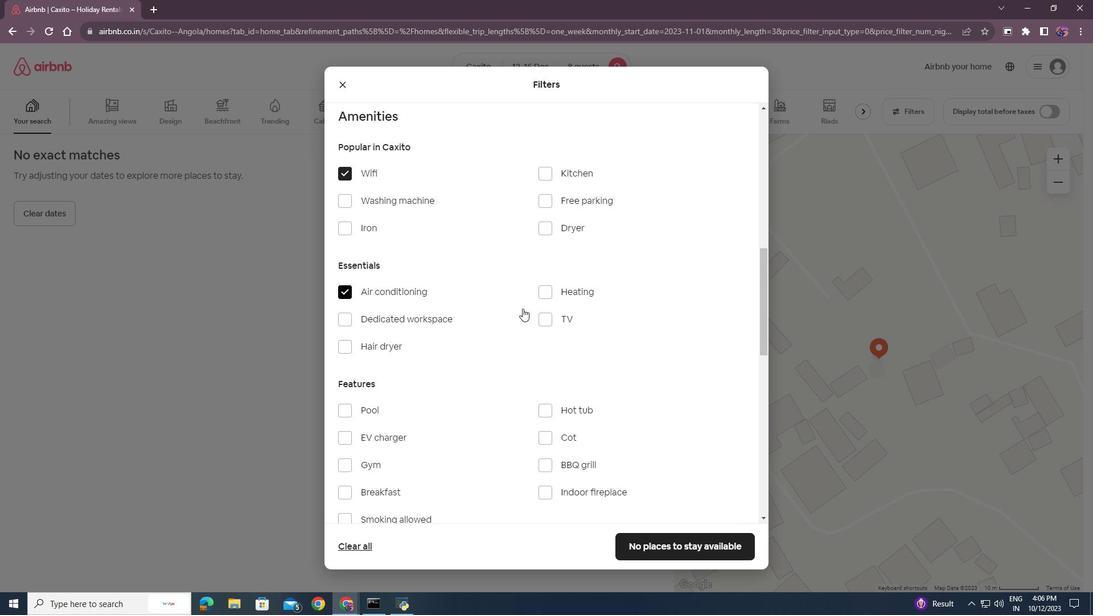 
Action: Mouse scrolled (522, 308) with delta (0, 0)
Screenshot: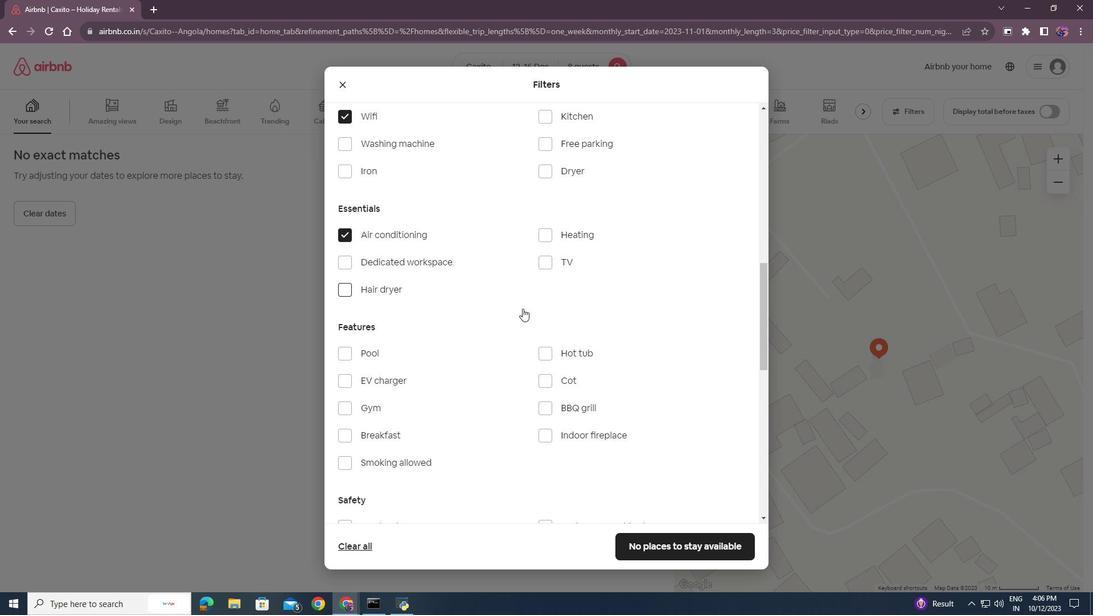 
Action: Mouse scrolled (522, 309) with delta (0, 0)
Screenshot: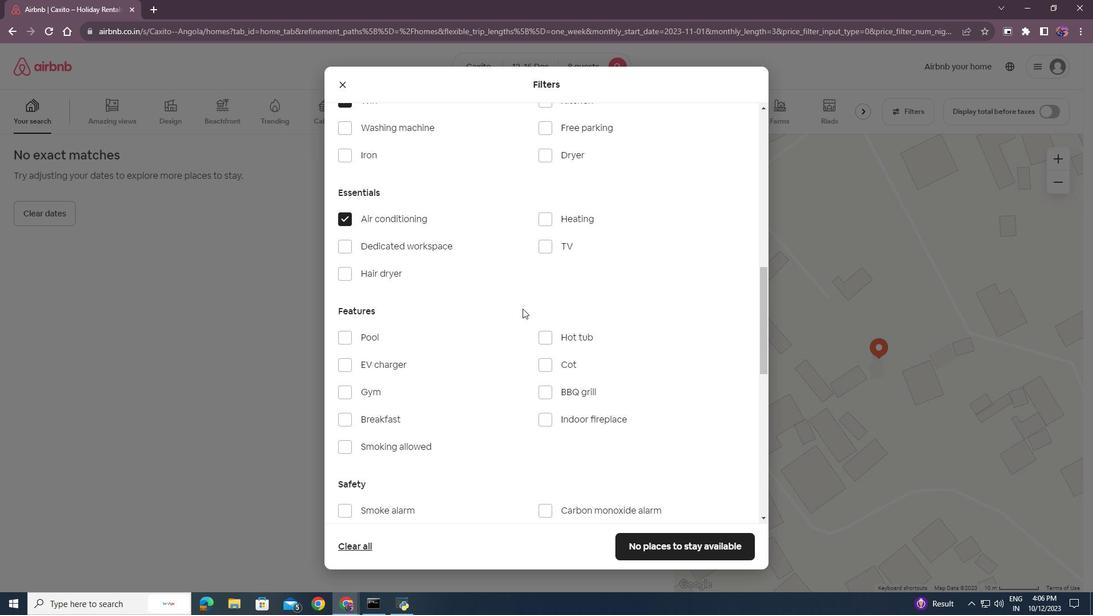 
Action: Mouse moved to (545, 280)
Screenshot: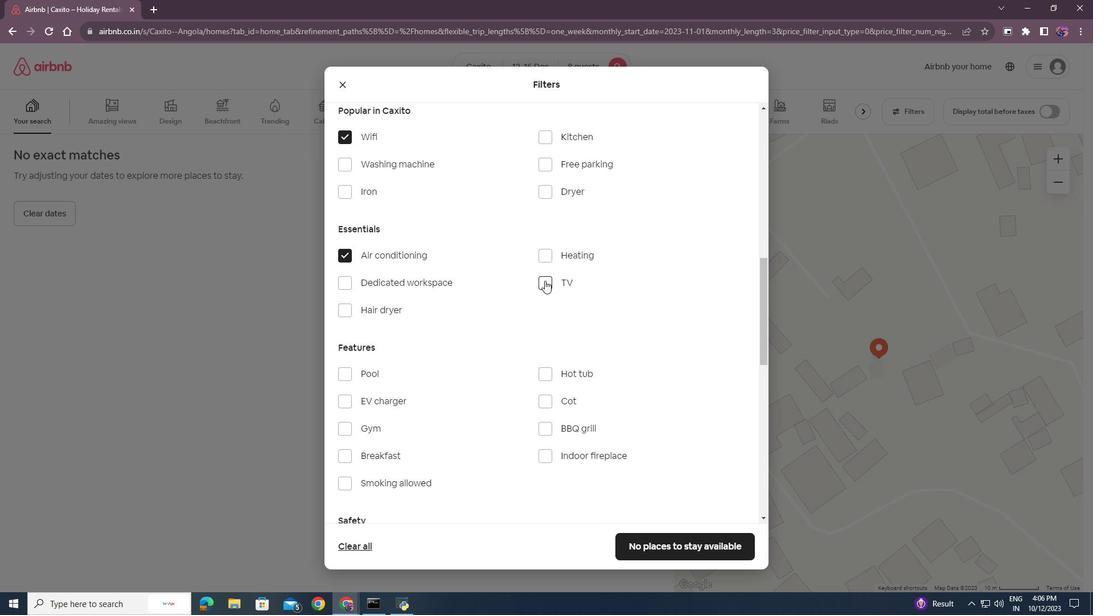 
Action: Mouse pressed left at (545, 280)
Screenshot: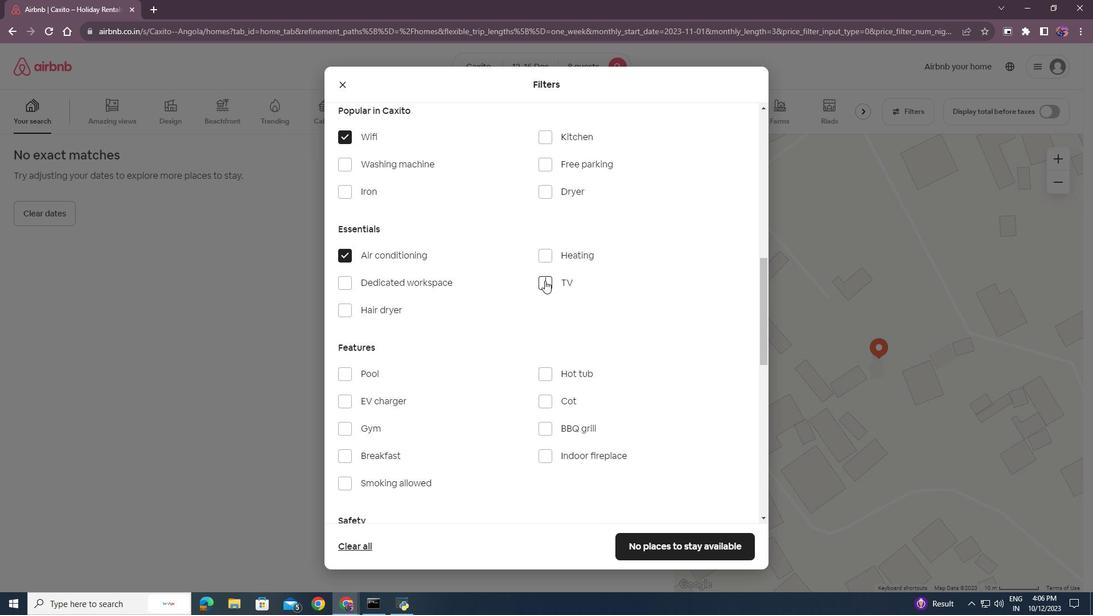 
Action: Mouse moved to (464, 349)
Screenshot: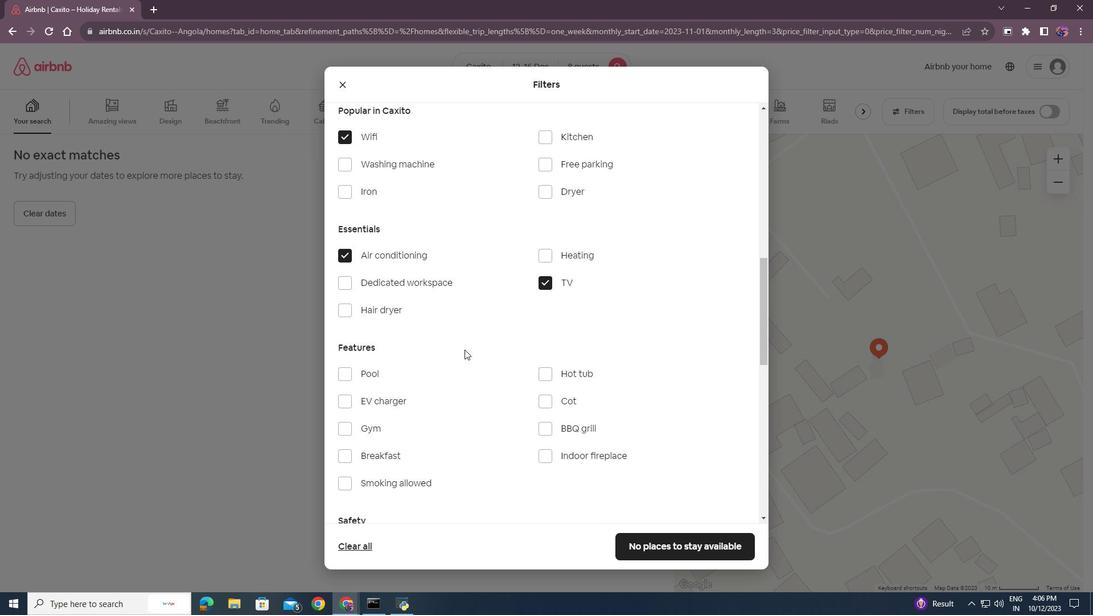 
Action: Mouse scrolled (464, 349) with delta (0, 0)
Screenshot: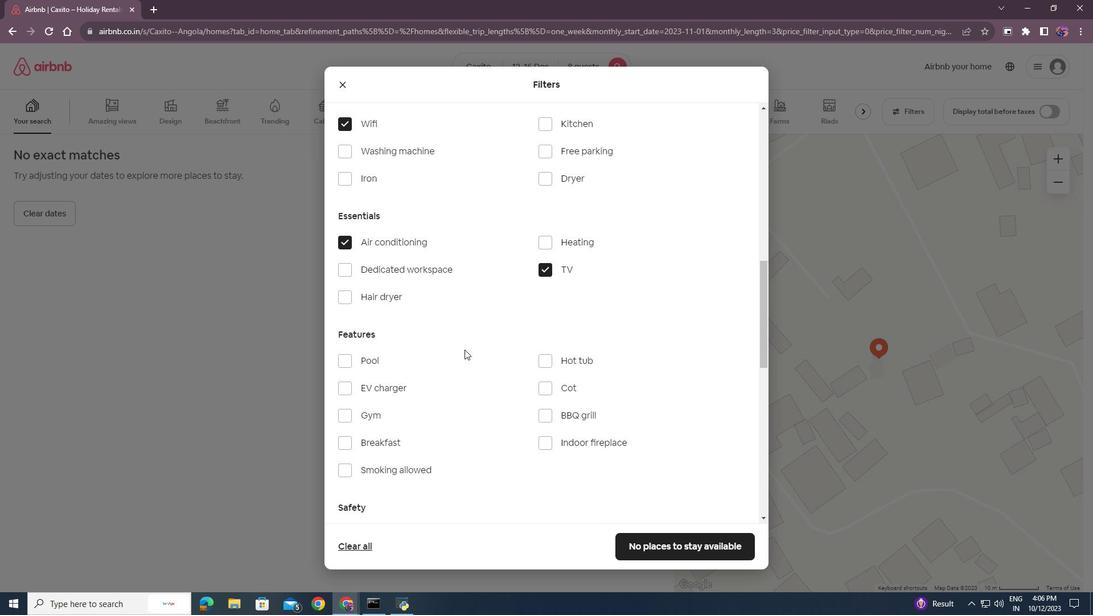 
Action: Mouse moved to (350, 316)
Screenshot: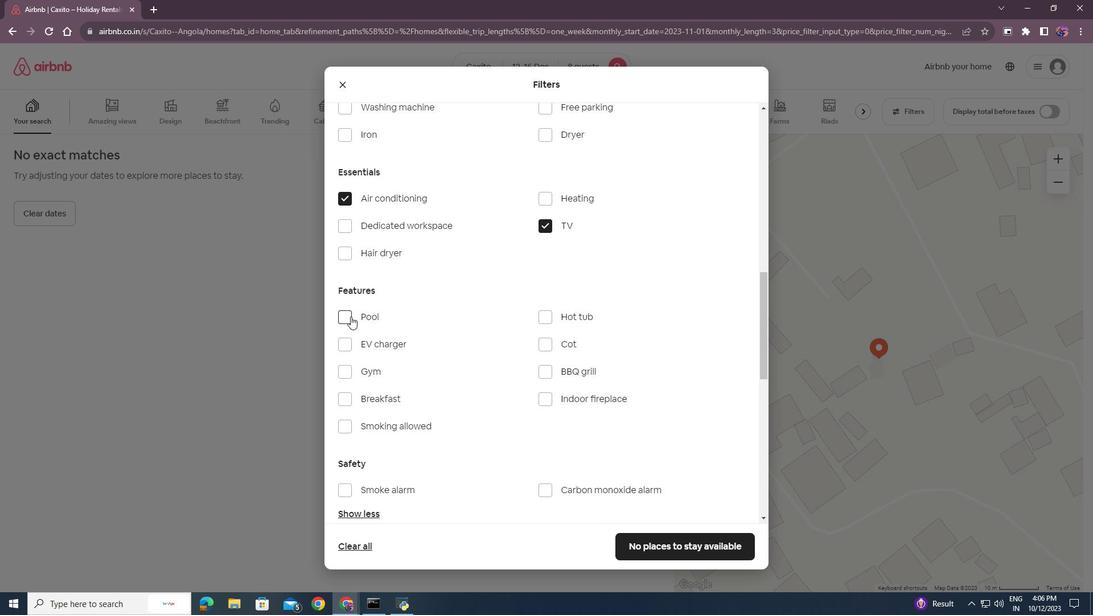 
Action: Mouse pressed left at (350, 316)
Screenshot: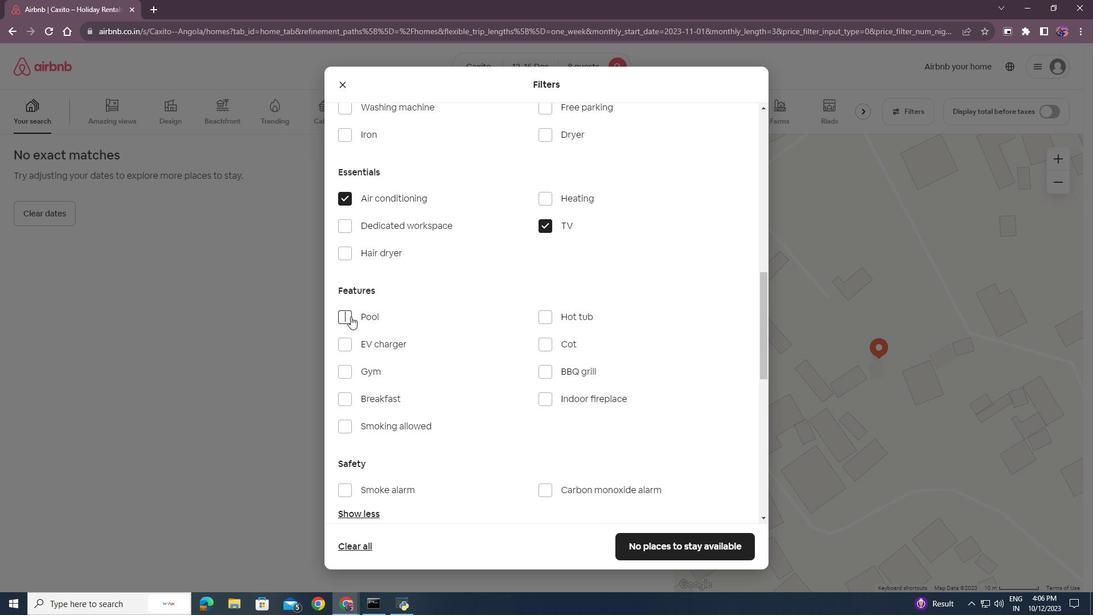 
Action: Mouse moved to (487, 345)
Screenshot: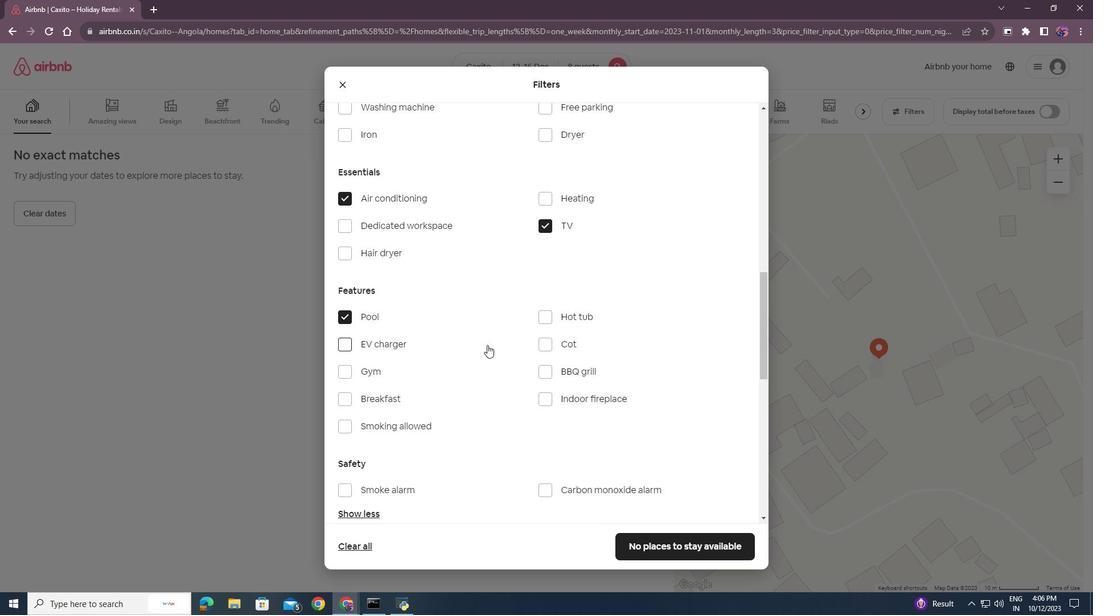 
Action: Mouse scrolled (487, 344) with delta (0, 0)
Screenshot: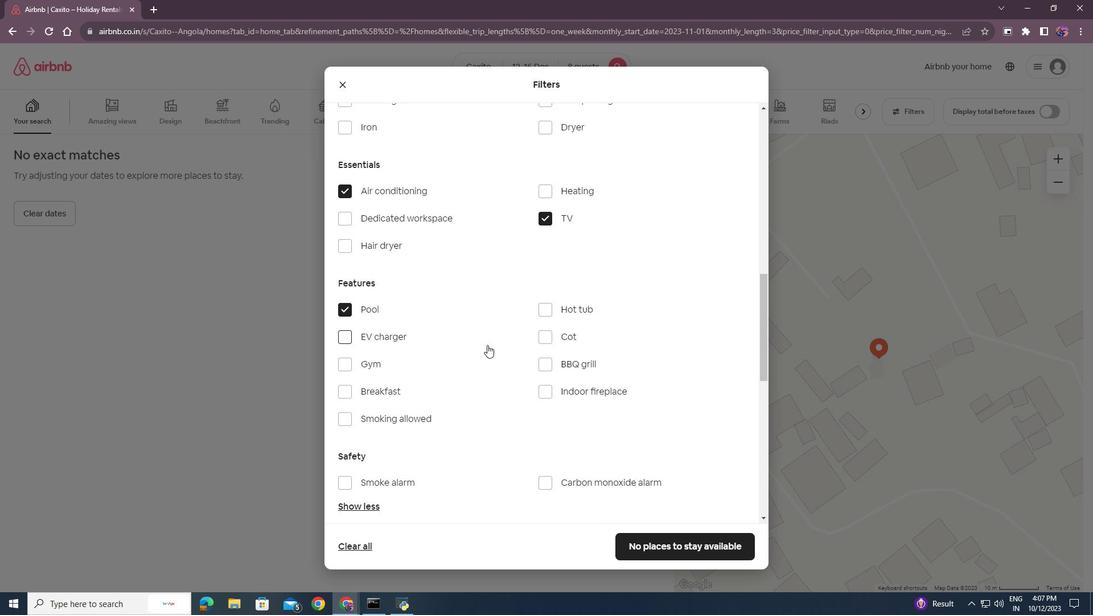 
Action: Mouse moved to (346, 314)
Screenshot: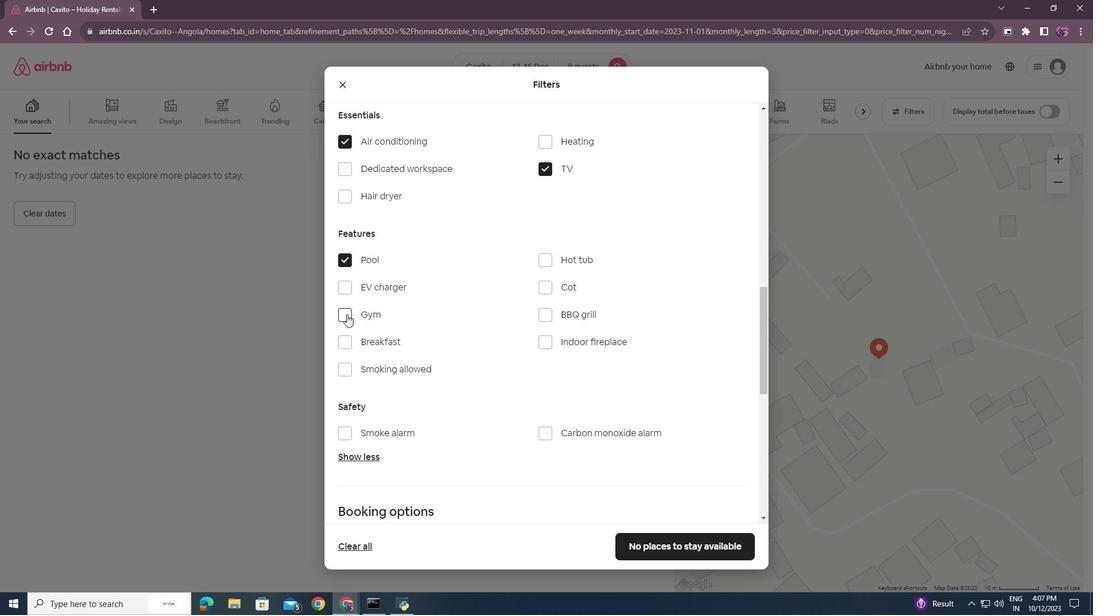
Action: Mouse pressed left at (346, 314)
Screenshot: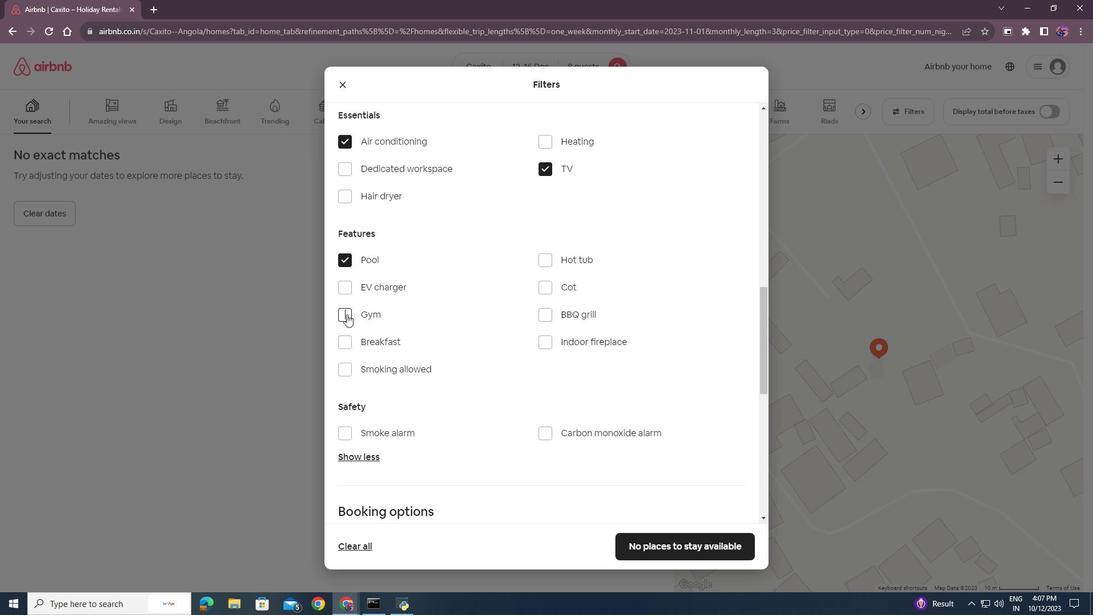 
Action: Mouse moved to (344, 340)
Screenshot: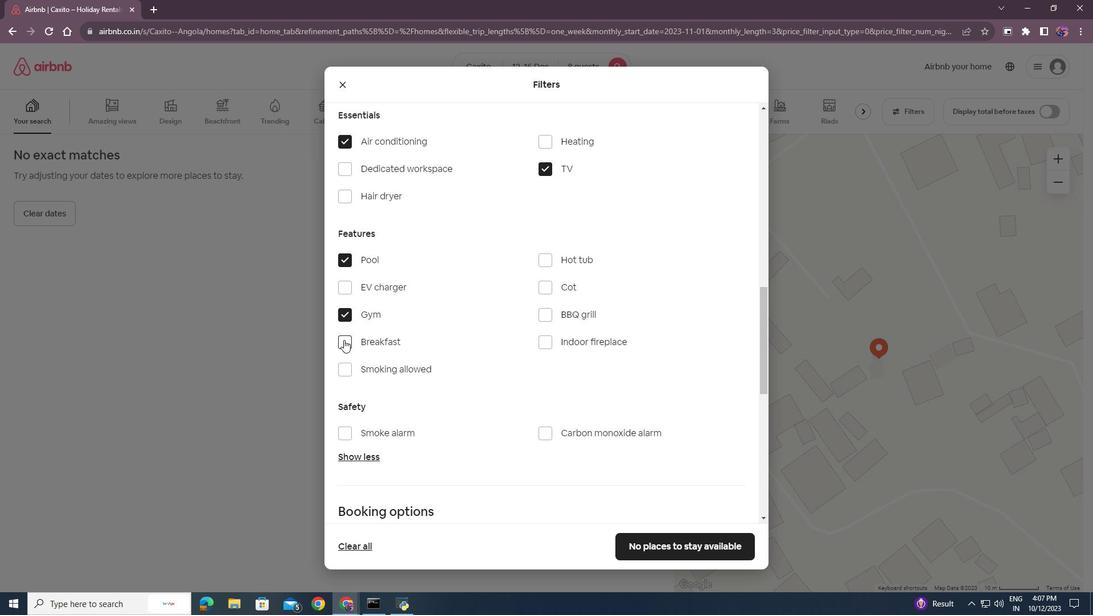 
Action: Mouse pressed left at (344, 340)
Screenshot: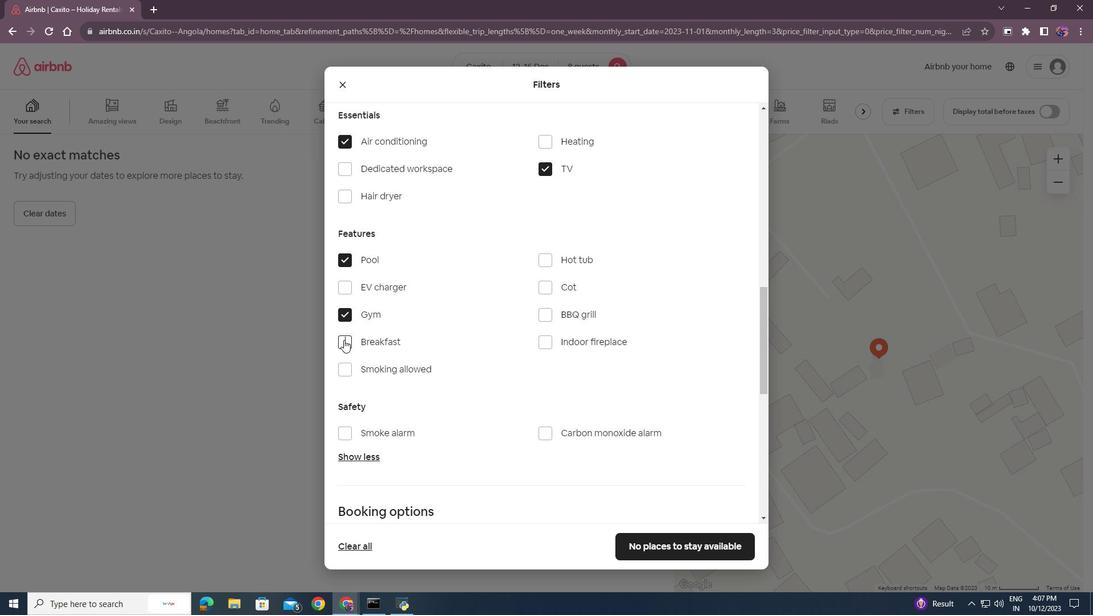
Action: Mouse moved to (439, 361)
Screenshot: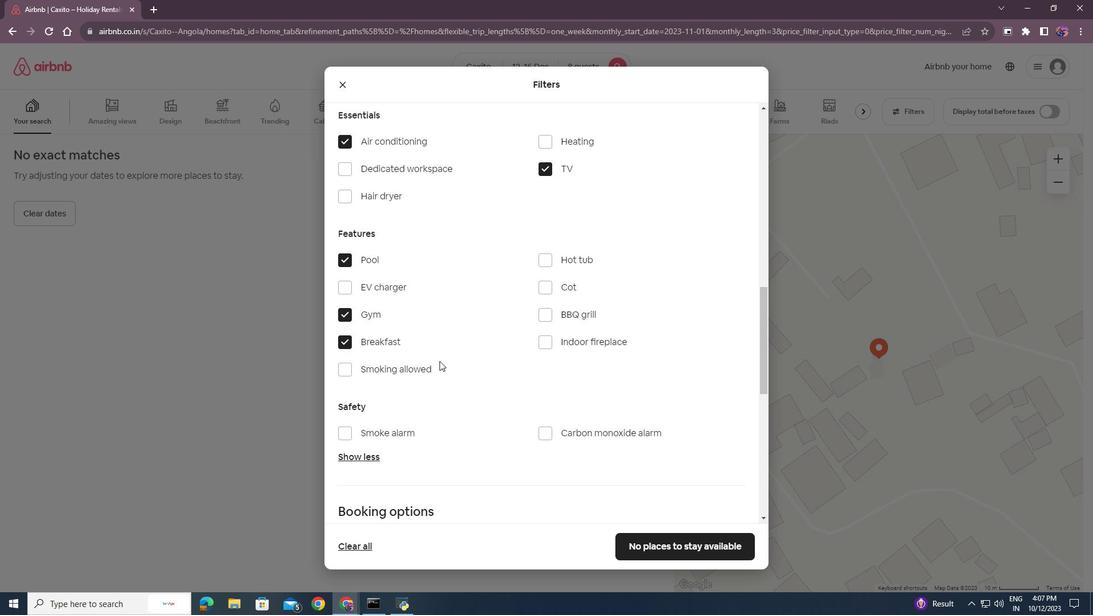 
Action: Mouse scrolled (439, 360) with delta (0, 0)
Screenshot: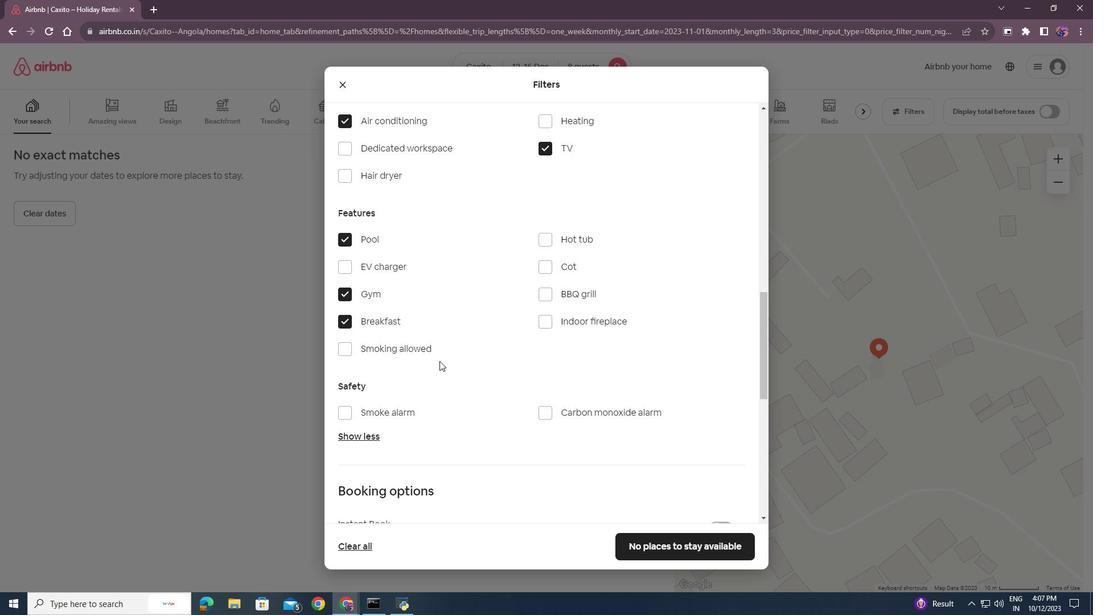 
Action: Mouse moved to (676, 547)
Screenshot: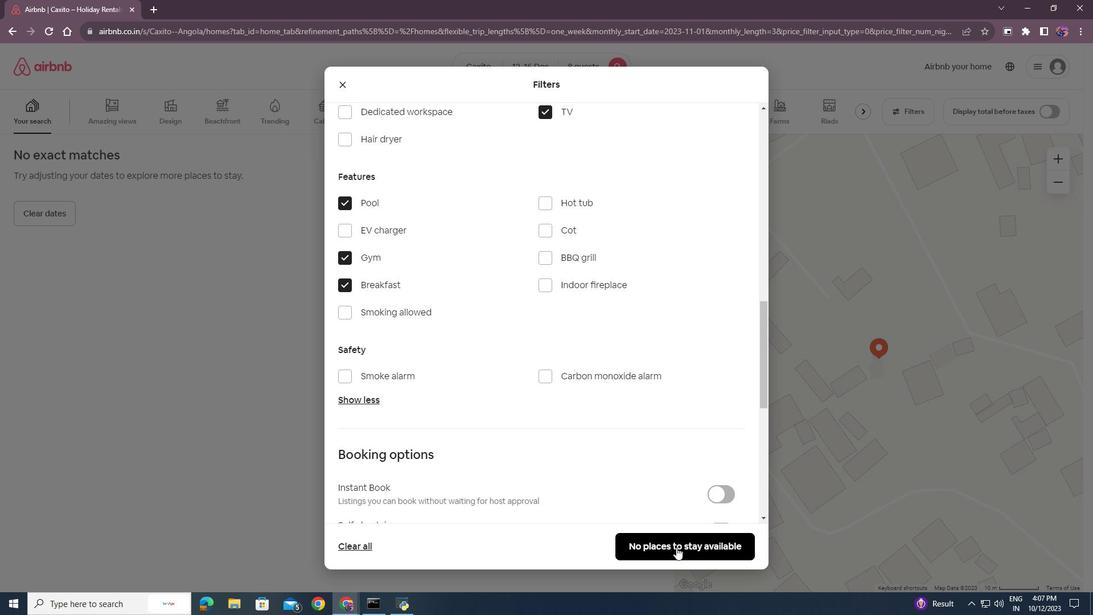
Action: Mouse pressed left at (676, 547)
Screenshot: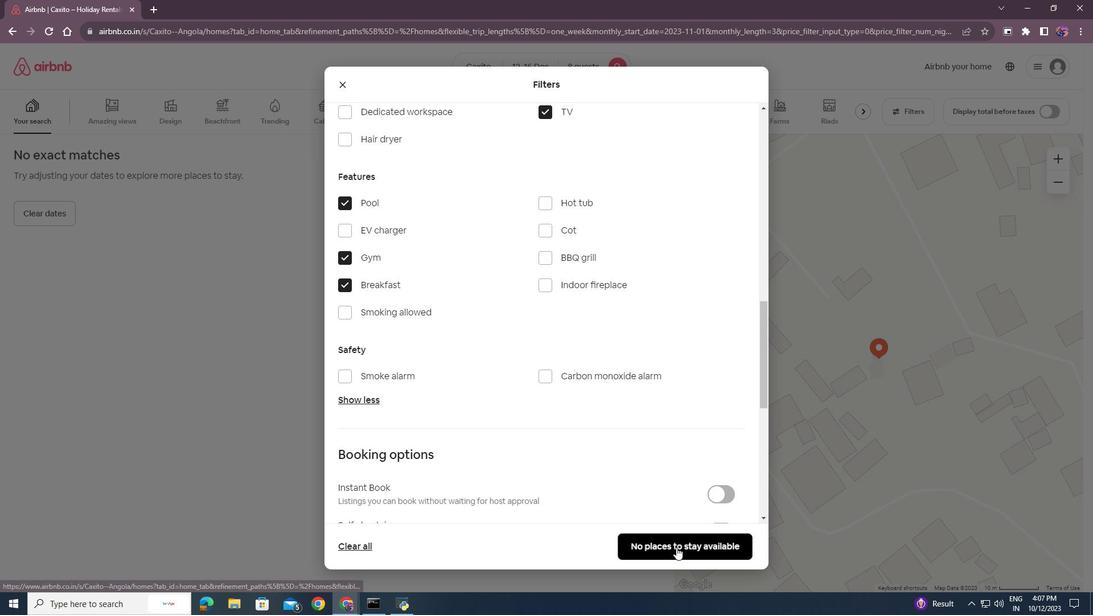 
Action: Mouse moved to (556, 484)
Screenshot: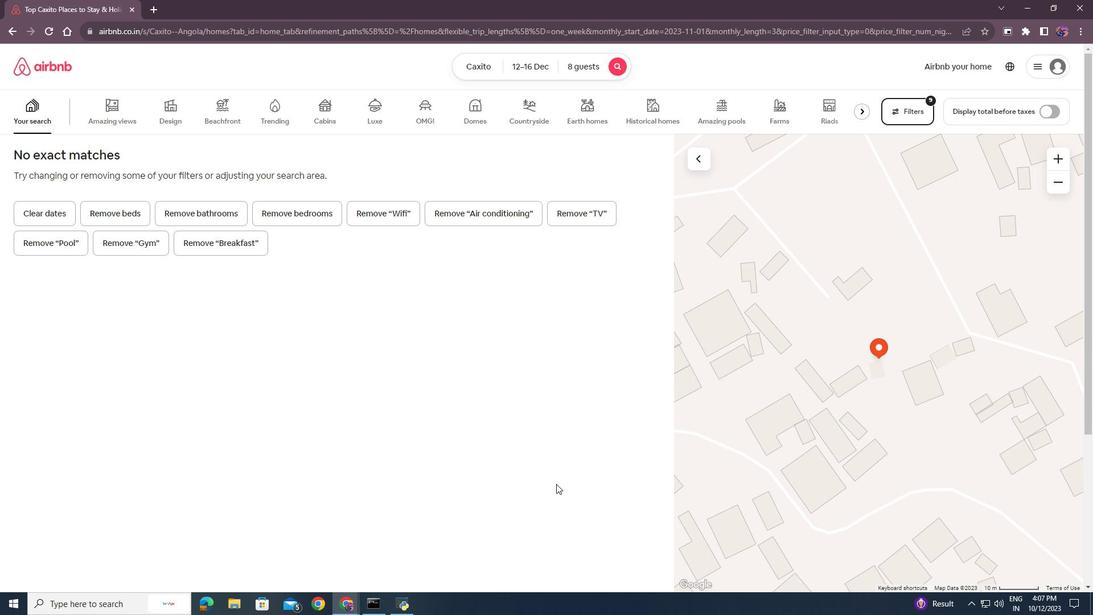 
